 Task: Search one way flight ticket for 4 adults, 2 children, 2 infants in seat and 1 infant on lap in economy from Lewiston: Lewiston-nez Perce County Airport to Raleigh: Raleigh-durham International Airport on 8-5-2023. Choice of flights is Frontier. Price is upto 65000. Outbound departure time preference is 17:15.
Action: Mouse moved to (294, 262)
Screenshot: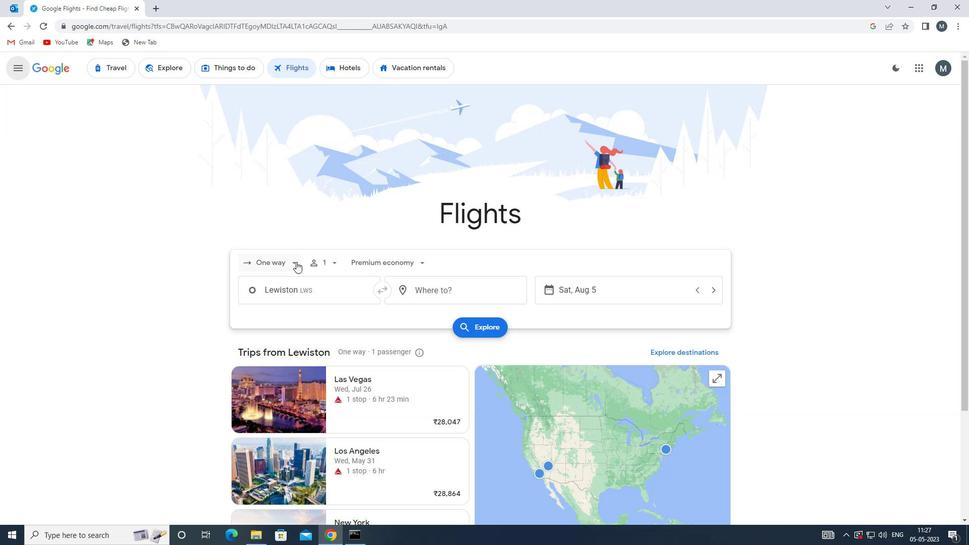 
Action: Mouse pressed left at (294, 262)
Screenshot: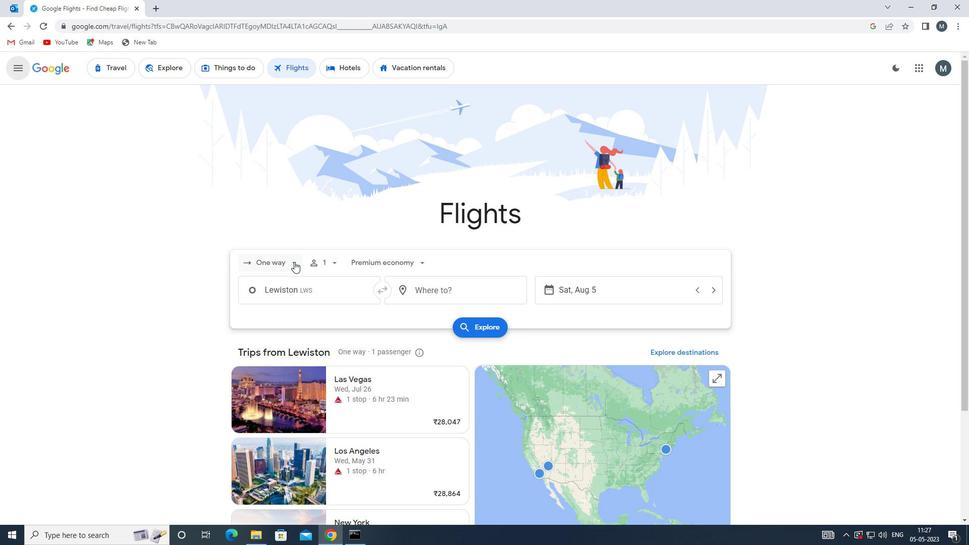 
Action: Mouse moved to (297, 306)
Screenshot: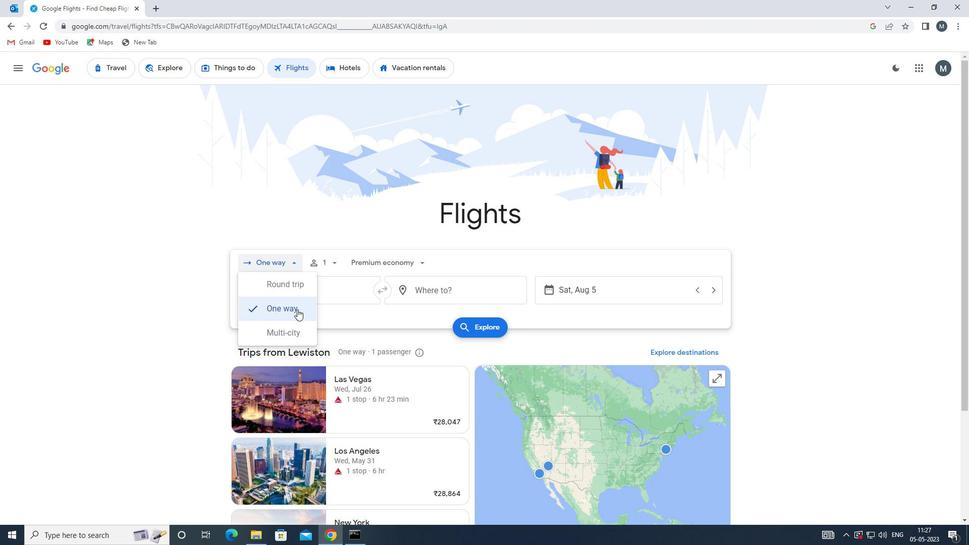 
Action: Mouse pressed left at (297, 306)
Screenshot: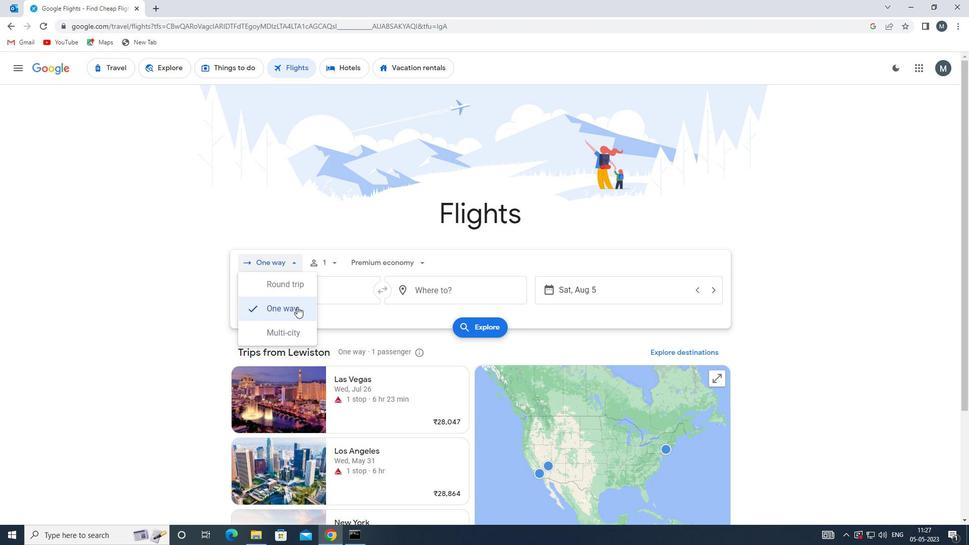 
Action: Mouse moved to (335, 265)
Screenshot: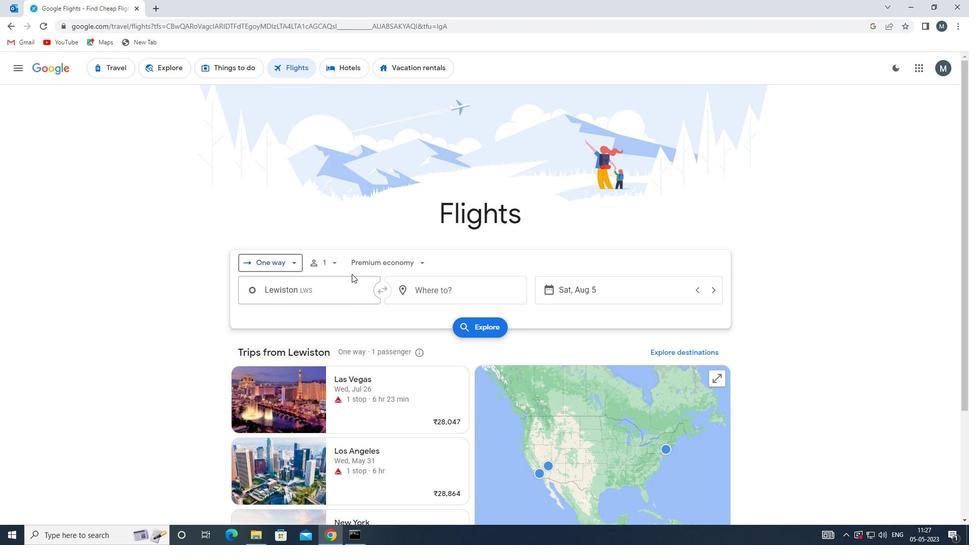 
Action: Mouse pressed left at (335, 265)
Screenshot: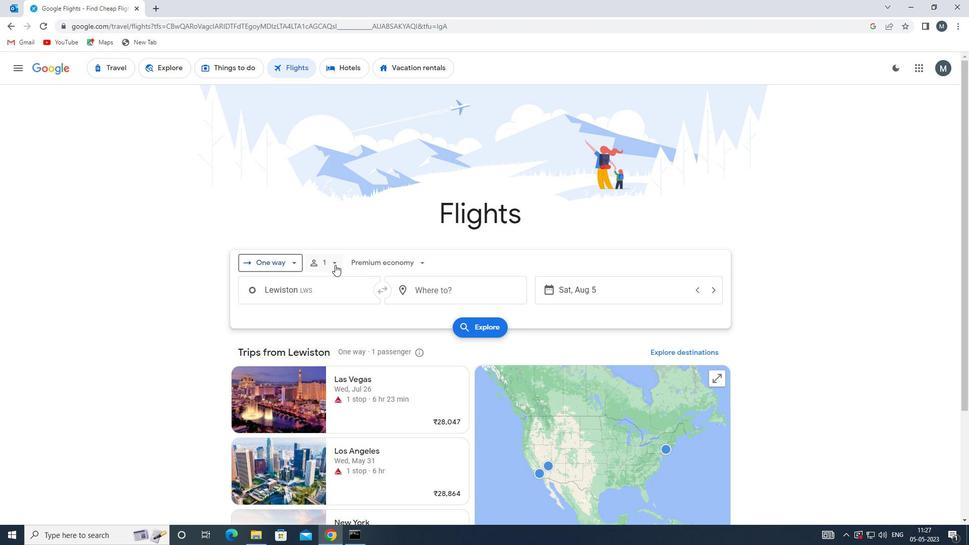 
Action: Mouse moved to (408, 284)
Screenshot: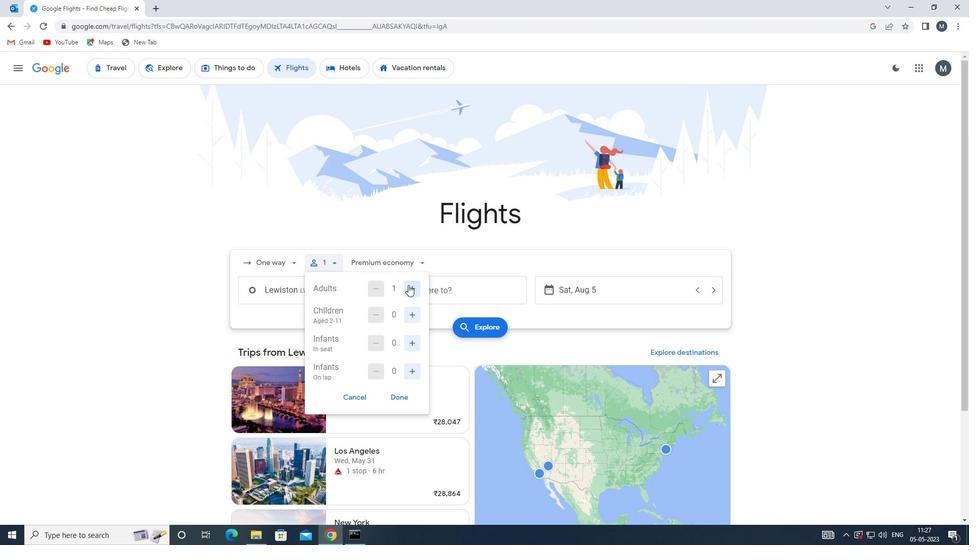 
Action: Mouse pressed left at (408, 284)
Screenshot: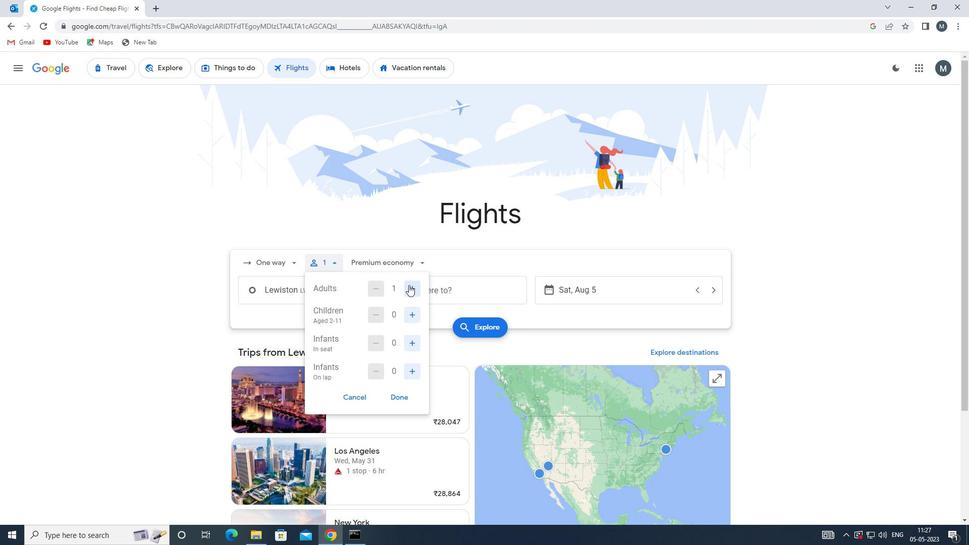 
Action: Mouse moved to (409, 284)
Screenshot: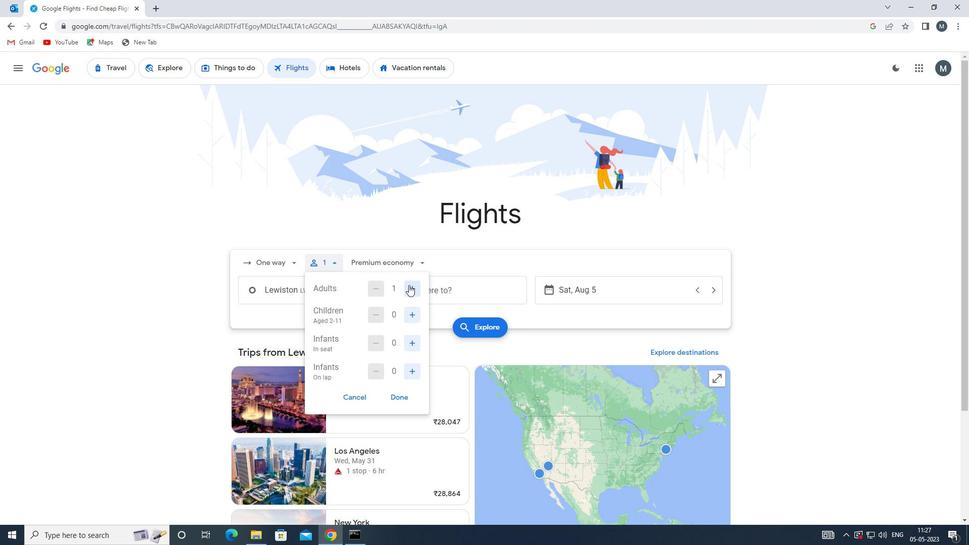 
Action: Mouse pressed left at (409, 284)
Screenshot: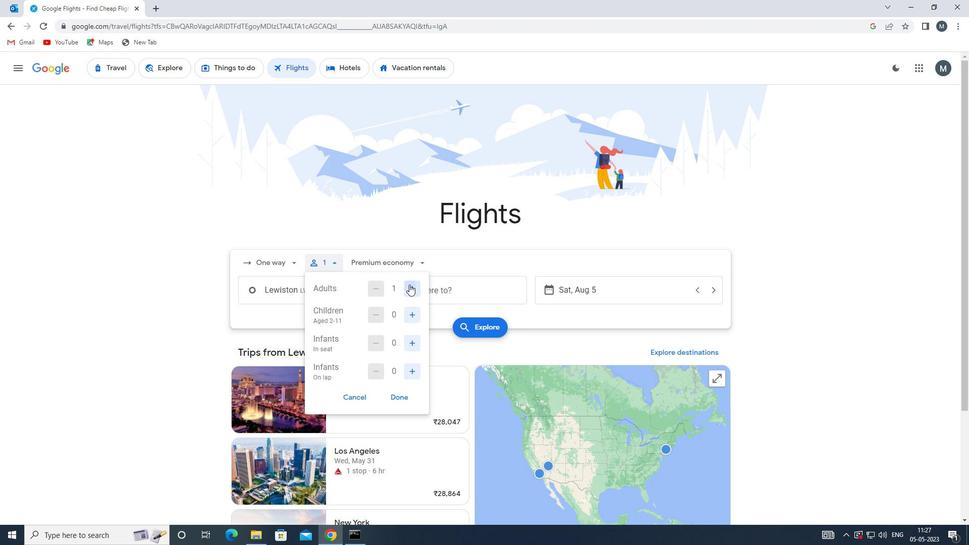 
Action: Mouse pressed left at (409, 284)
Screenshot: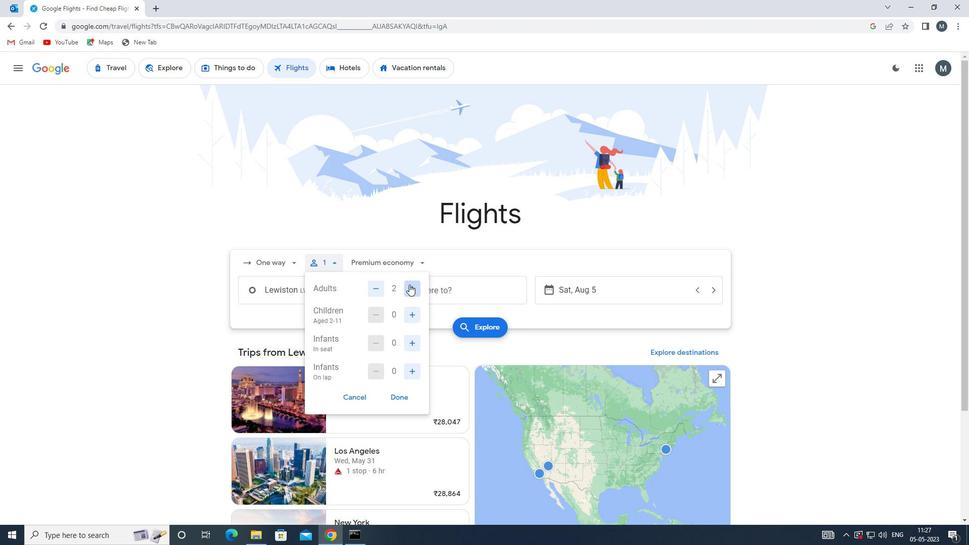 
Action: Mouse moved to (412, 319)
Screenshot: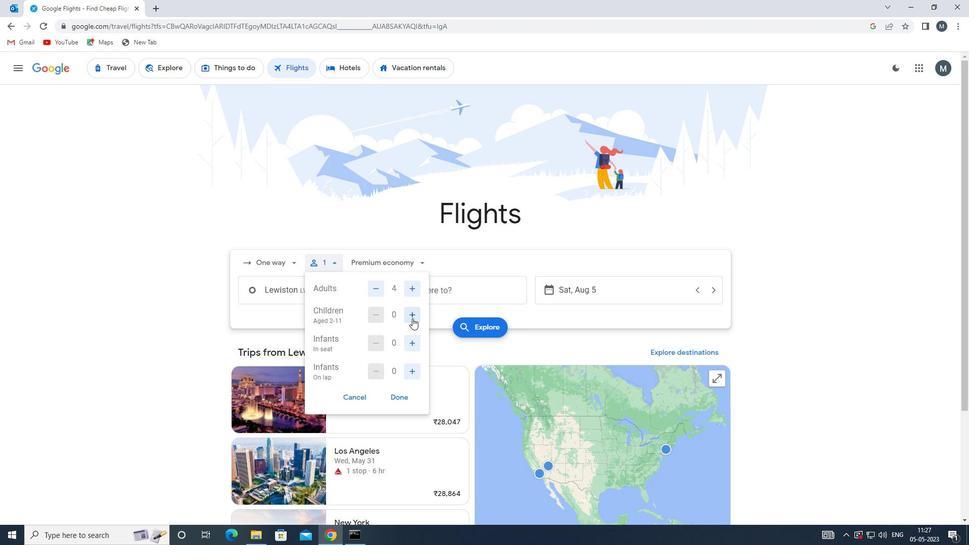 
Action: Mouse pressed left at (412, 319)
Screenshot: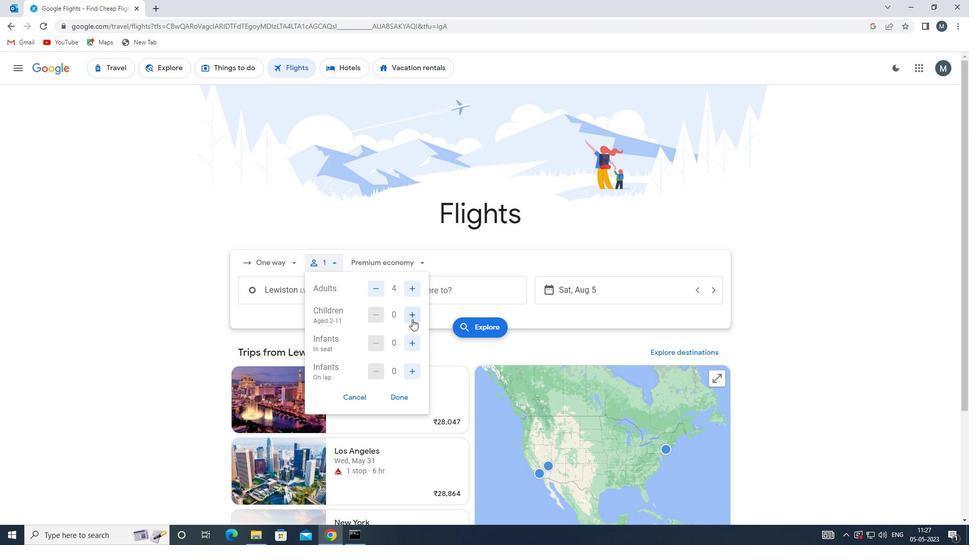 
Action: Mouse moved to (412, 319)
Screenshot: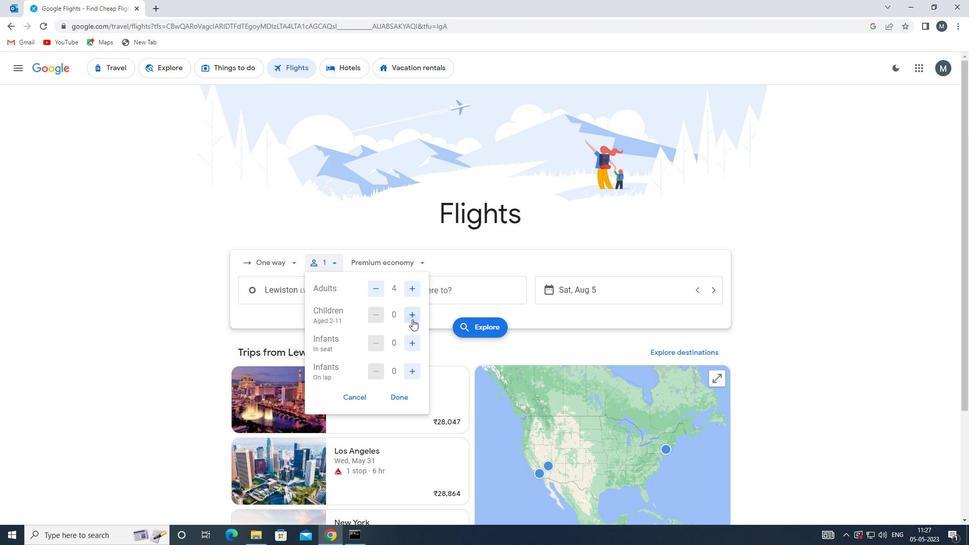 
Action: Mouse pressed left at (412, 319)
Screenshot: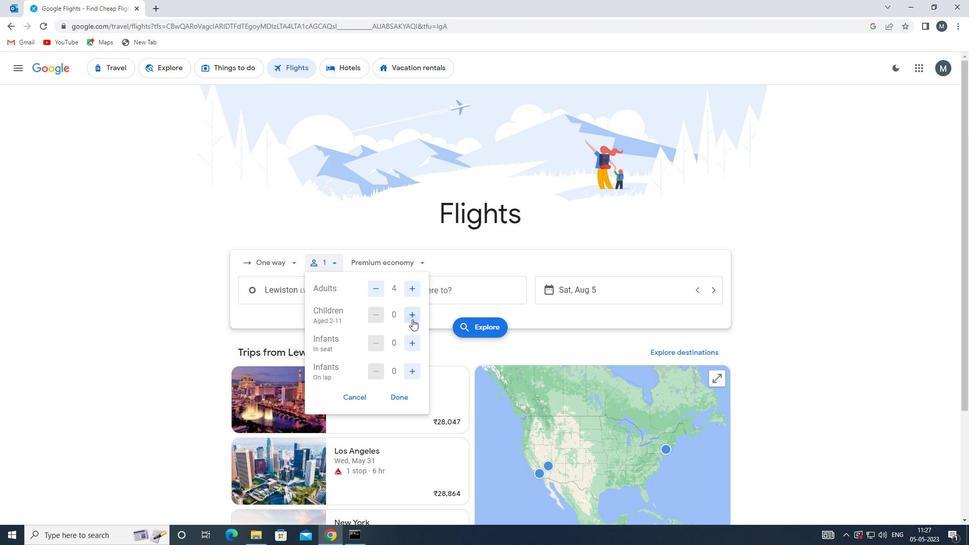 
Action: Mouse moved to (411, 316)
Screenshot: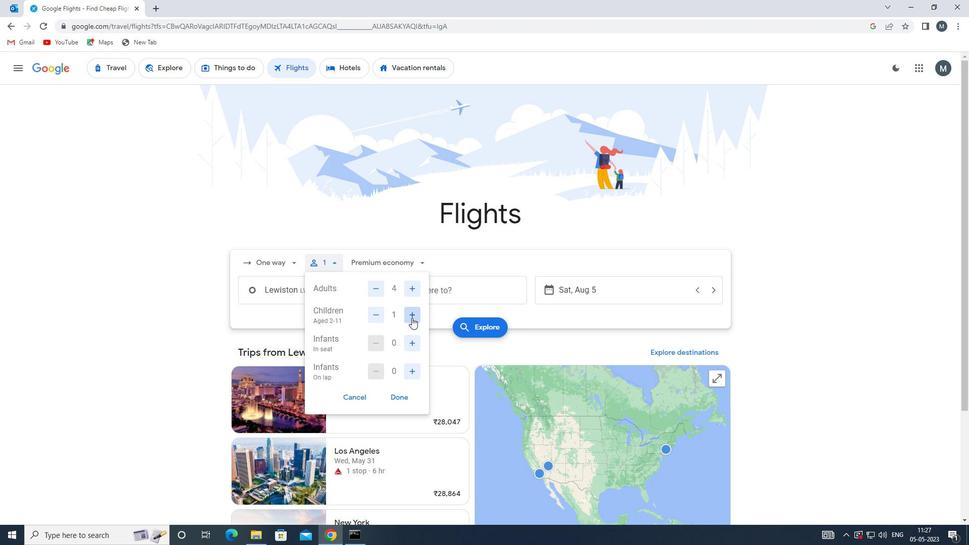
Action: Mouse pressed left at (411, 316)
Screenshot: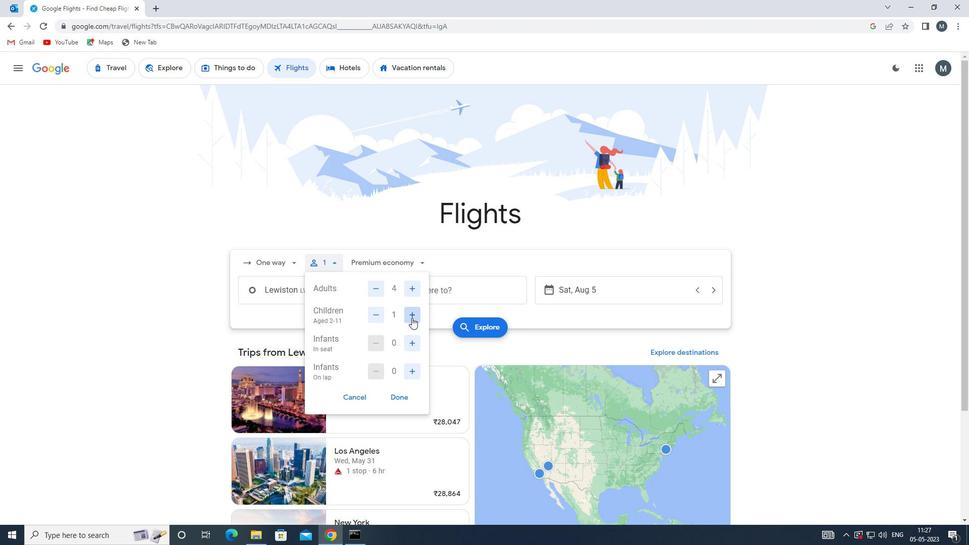 
Action: Mouse moved to (381, 315)
Screenshot: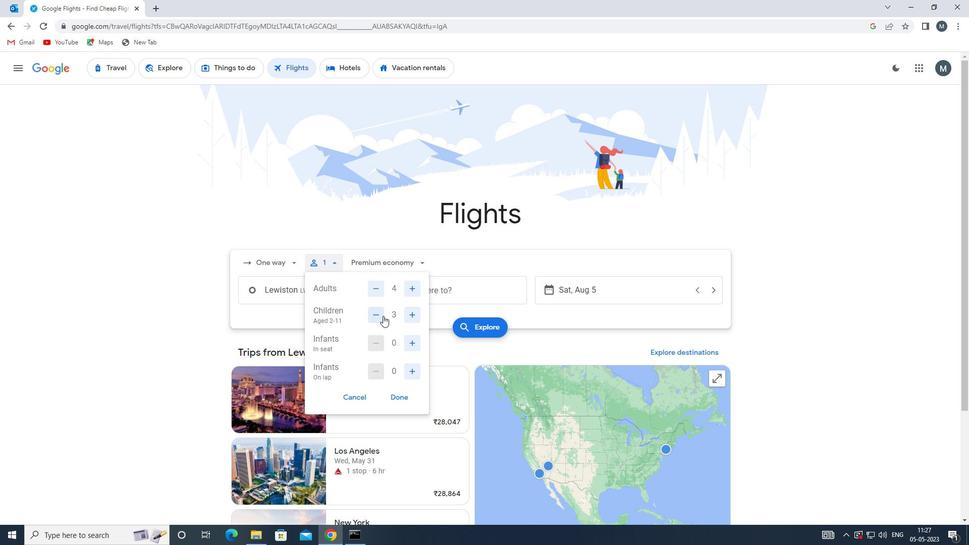 
Action: Mouse pressed left at (381, 315)
Screenshot: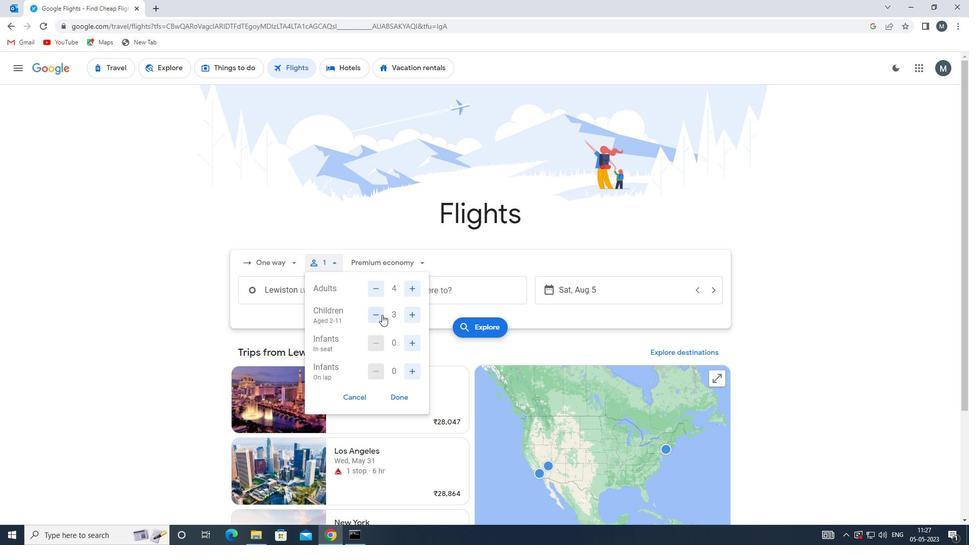 
Action: Mouse moved to (415, 343)
Screenshot: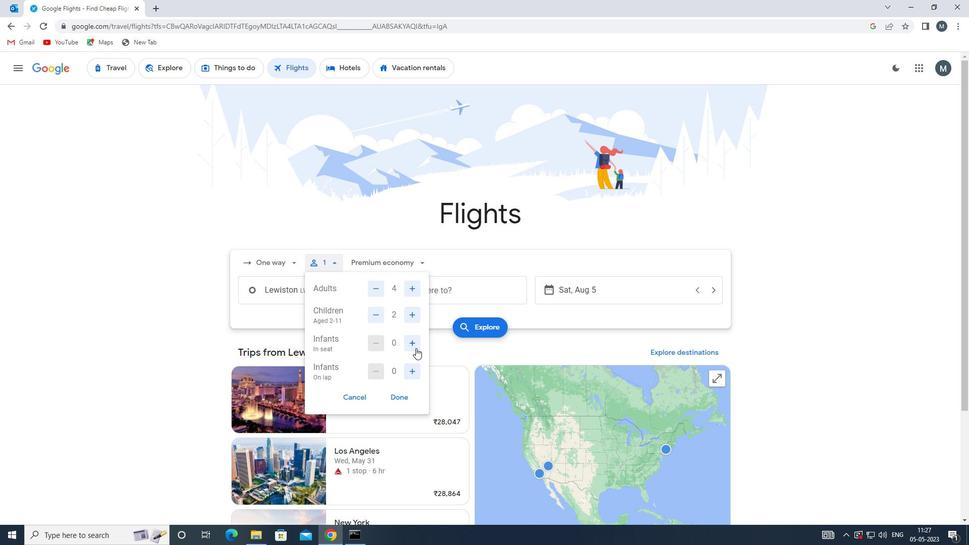 
Action: Mouse pressed left at (415, 343)
Screenshot: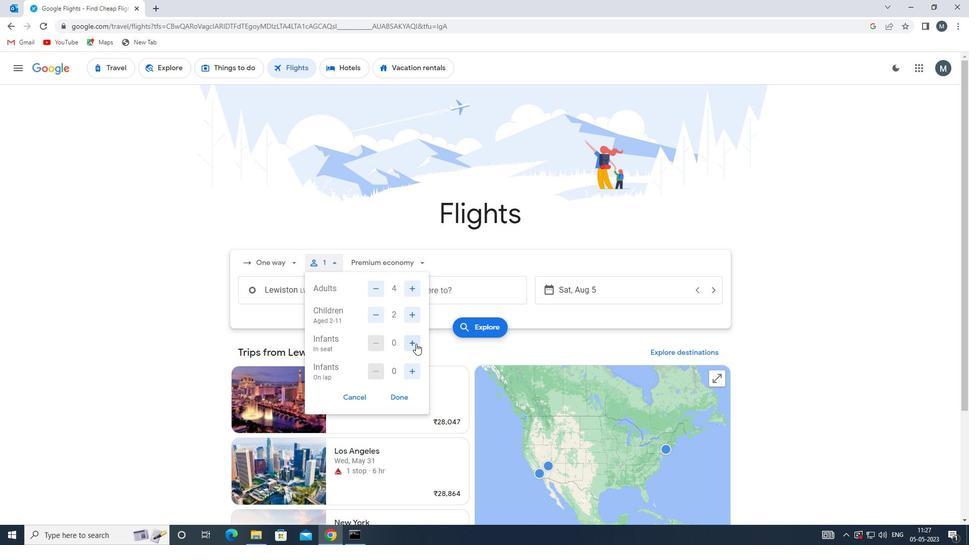 
Action: Mouse pressed left at (415, 343)
Screenshot: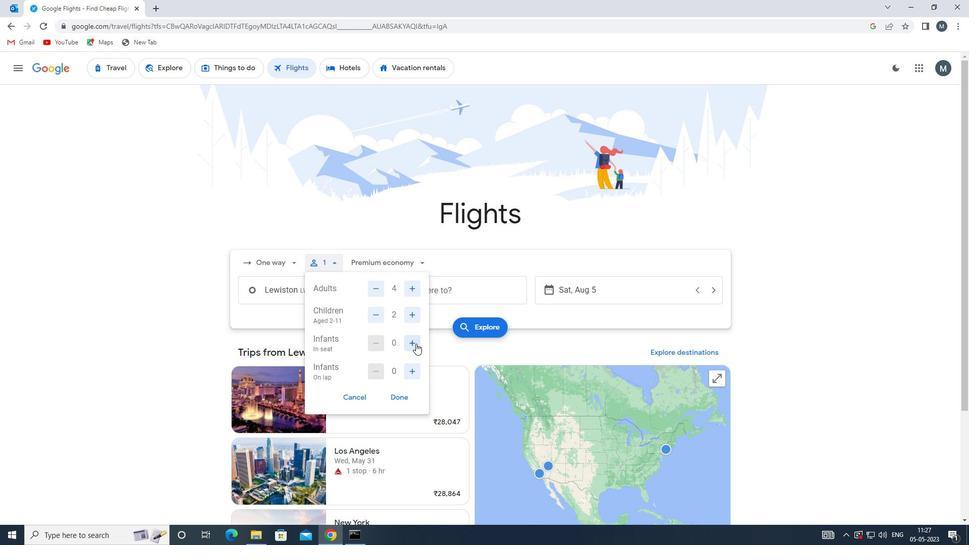 
Action: Mouse moved to (413, 370)
Screenshot: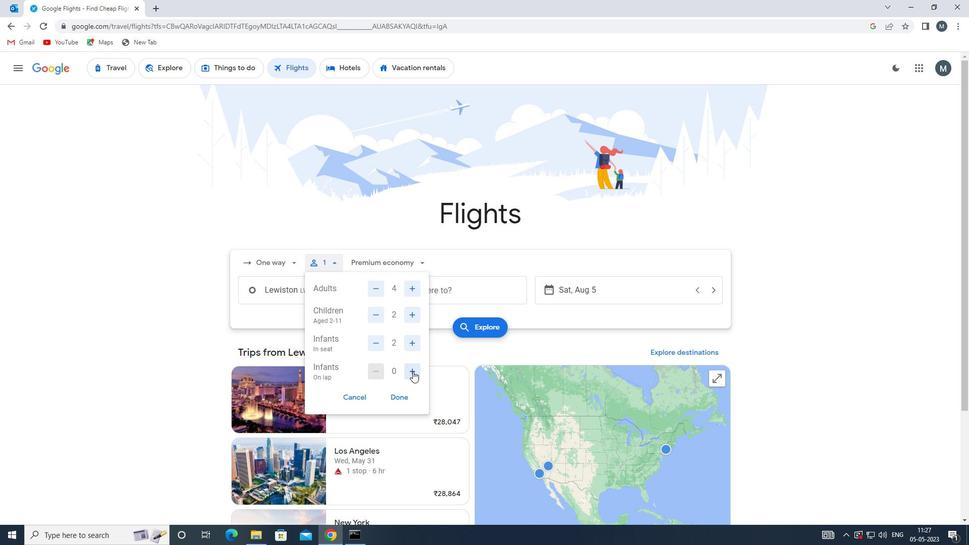 
Action: Mouse pressed left at (413, 370)
Screenshot: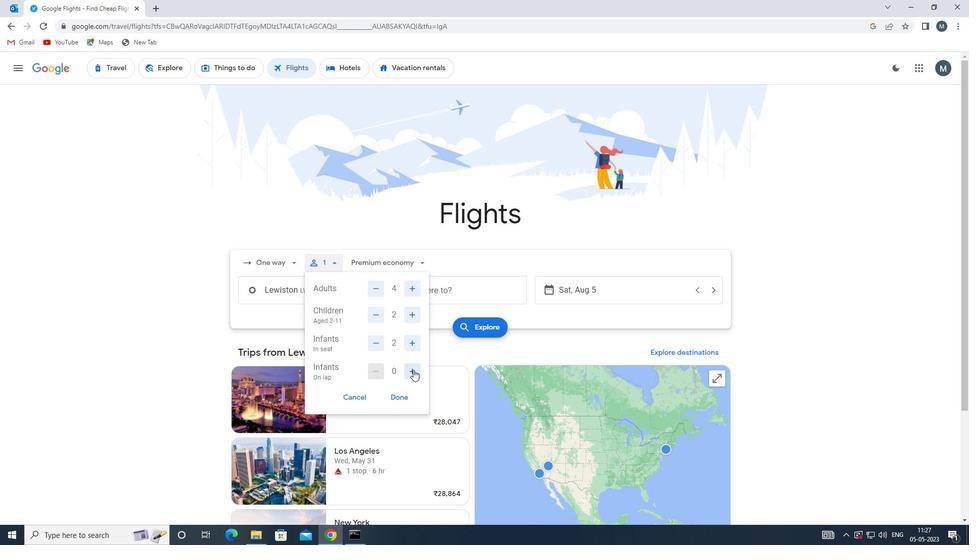 
Action: Mouse moved to (402, 400)
Screenshot: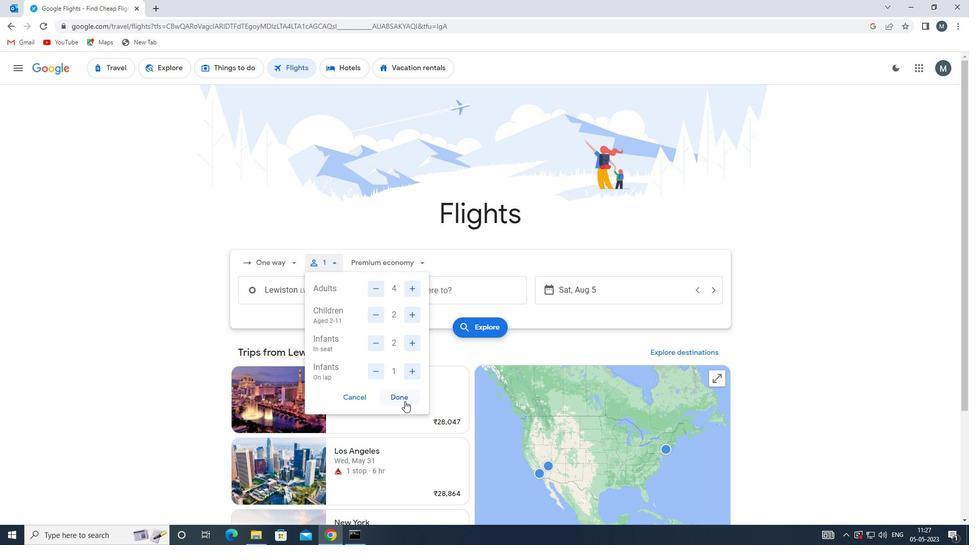 
Action: Mouse pressed left at (402, 400)
Screenshot: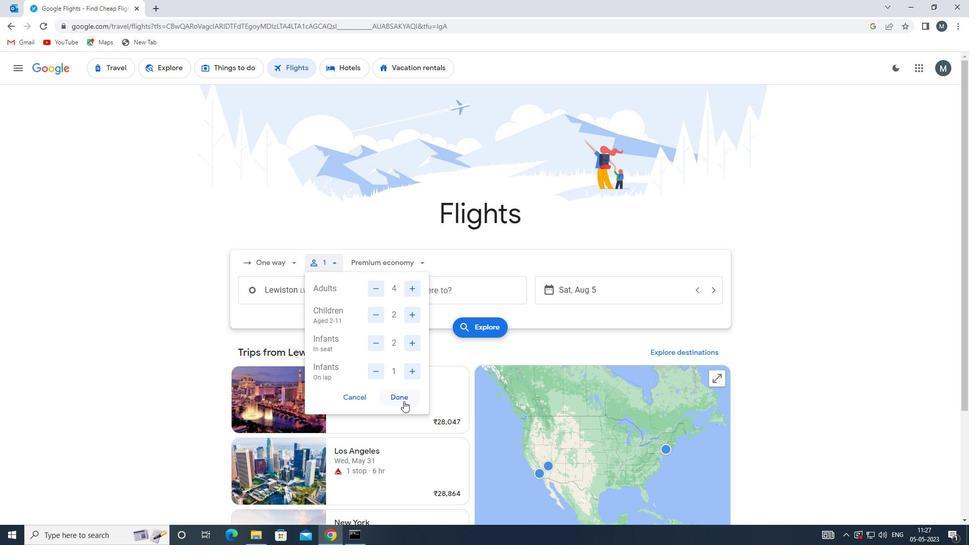
Action: Mouse moved to (392, 264)
Screenshot: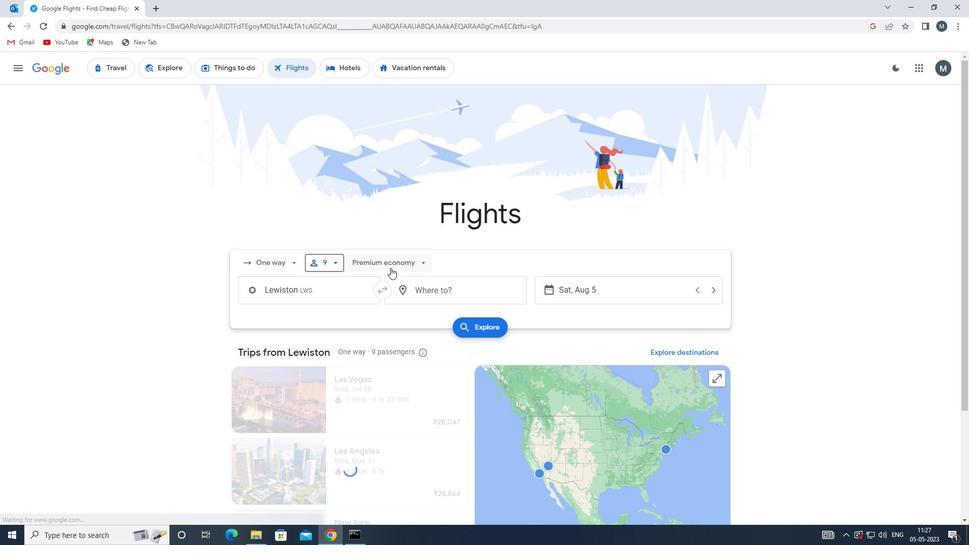 
Action: Mouse pressed left at (392, 264)
Screenshot: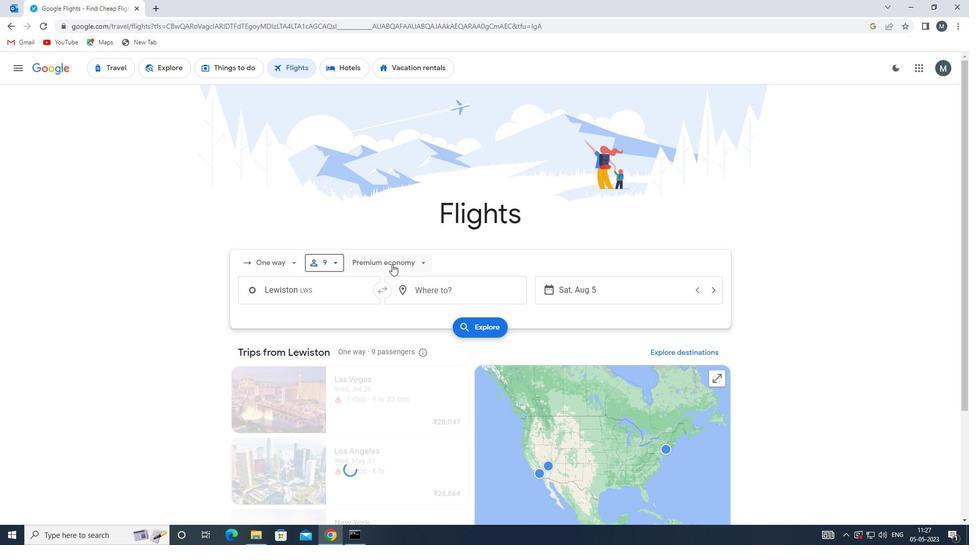 
Action: Mouse moved to (399, 279)
Screenshot: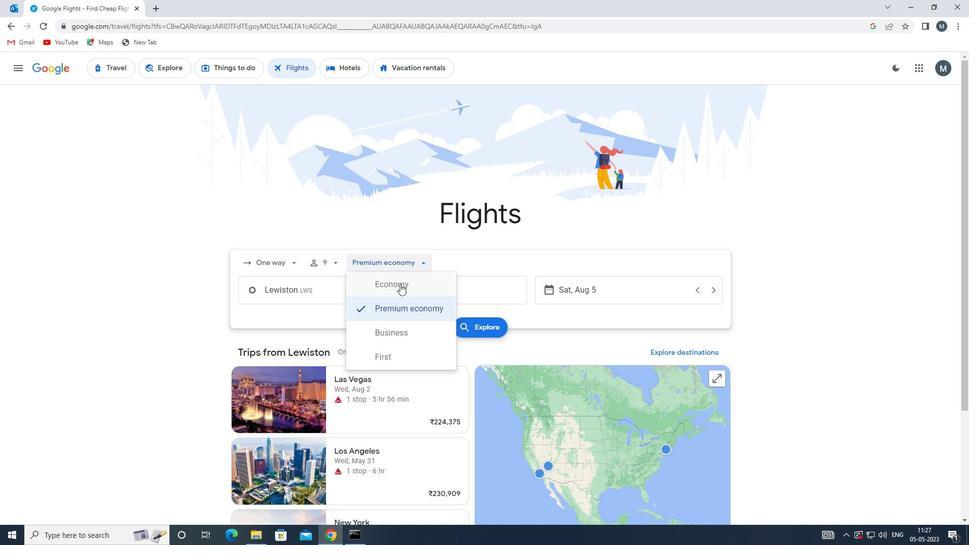 
Action: Mouse pressed left at (399, 279)
Screenshot: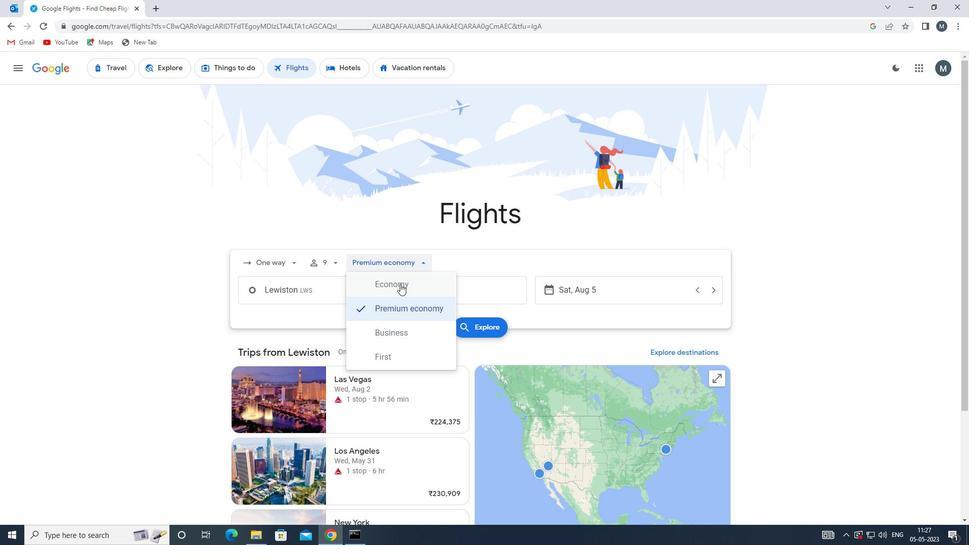 
Action: Mouse moved to (315, 295)
Screenshot: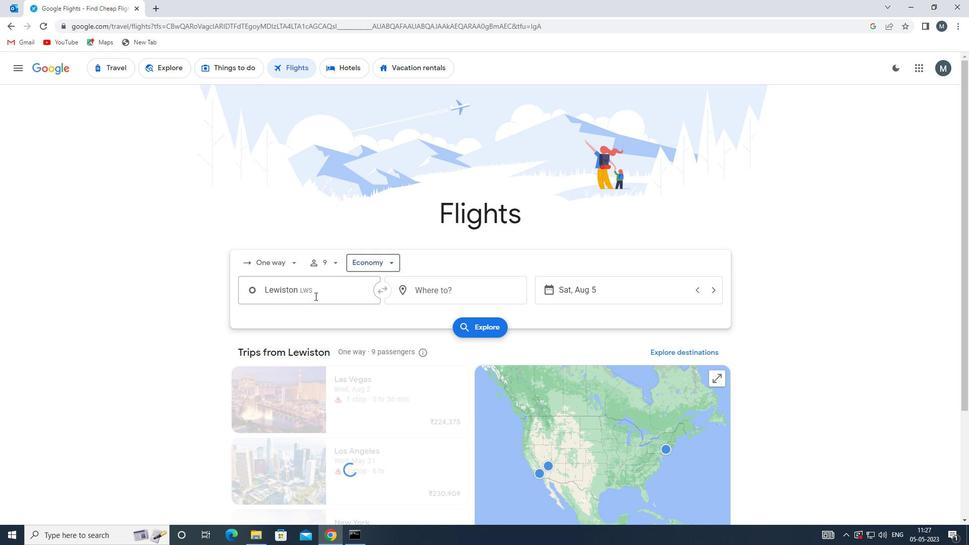 
Action: Mouse pressed left at (315, 295)
Screenshot: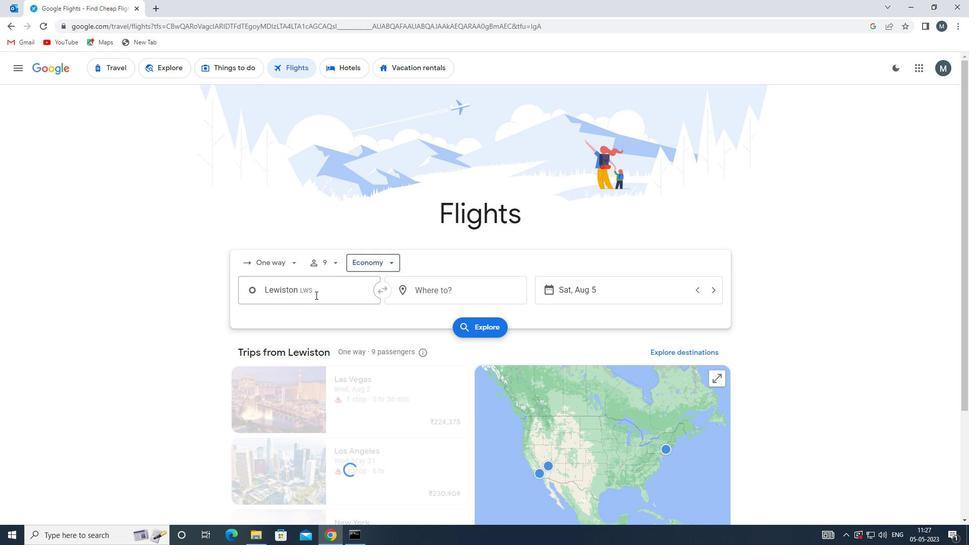 
Action: Mouse moved to (338, 323)
Screenshot: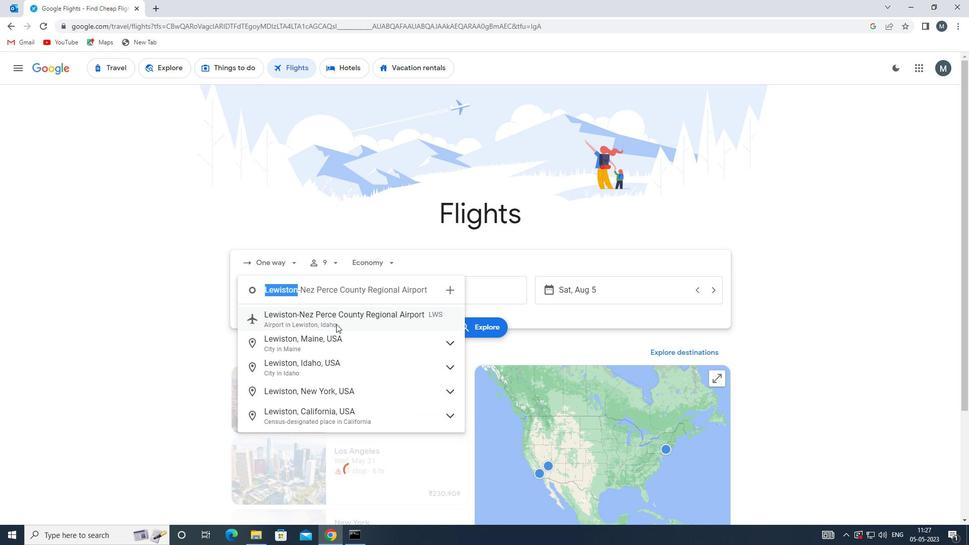 
Action: Mouse pressed left at (338, 323)
Screenshot: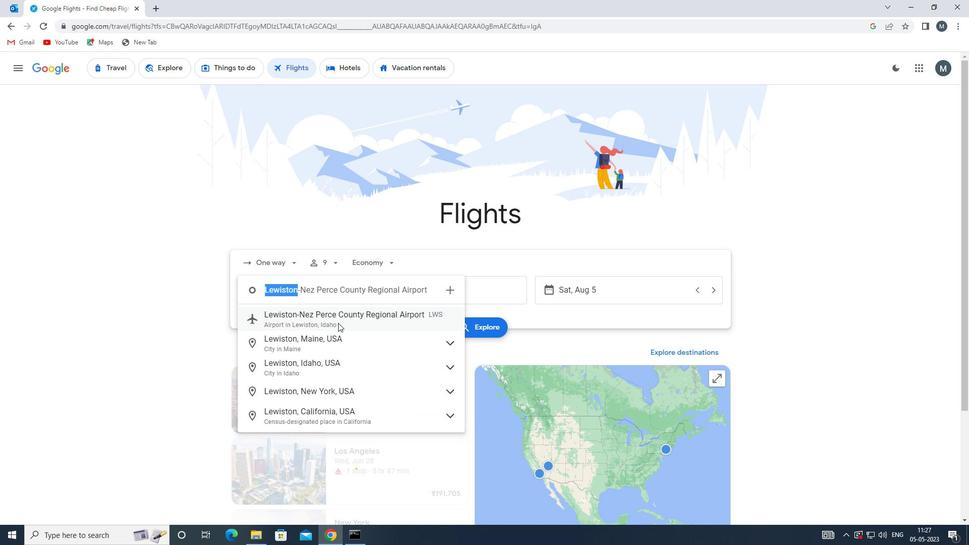 
Action: Mouse moved to (446, 290)
Screenshot: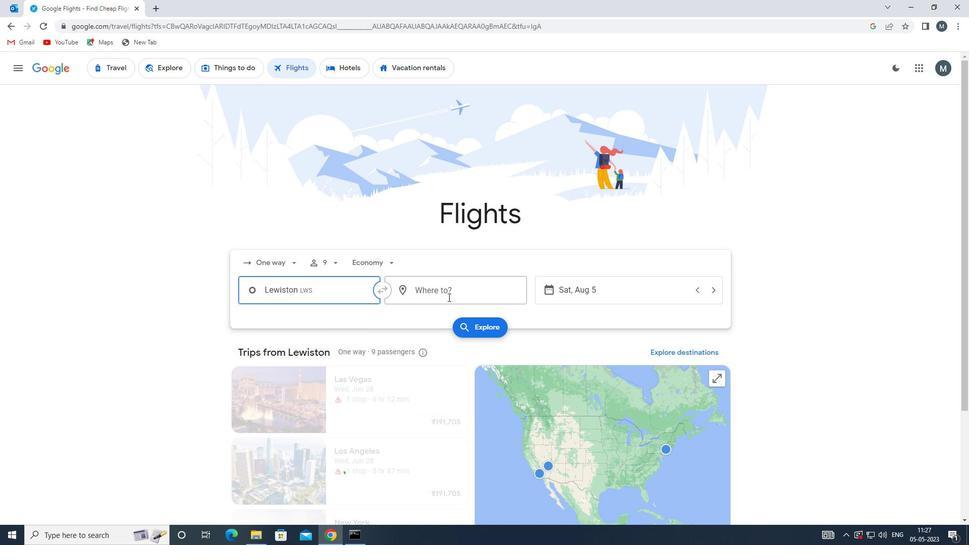 
Action: Mouse pressed left at (446, 290)
Screenshot: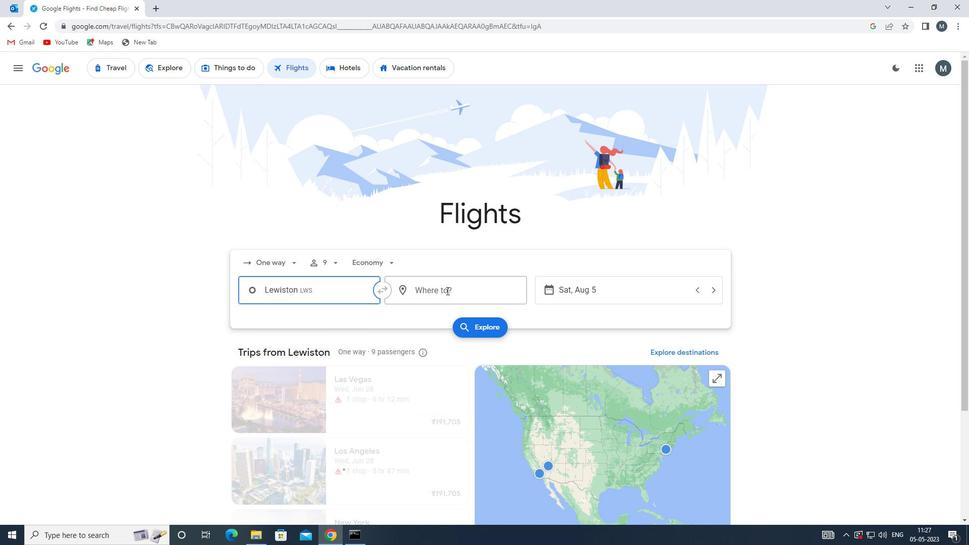 
Action: Mouse moved to (441, 291)
Screenshot: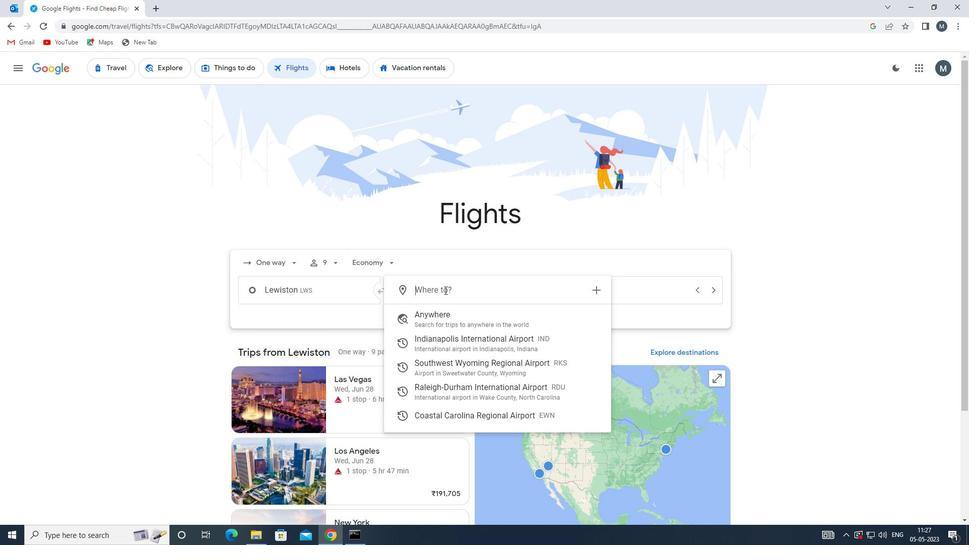 
Action: Key pressed rdu
Screenshot: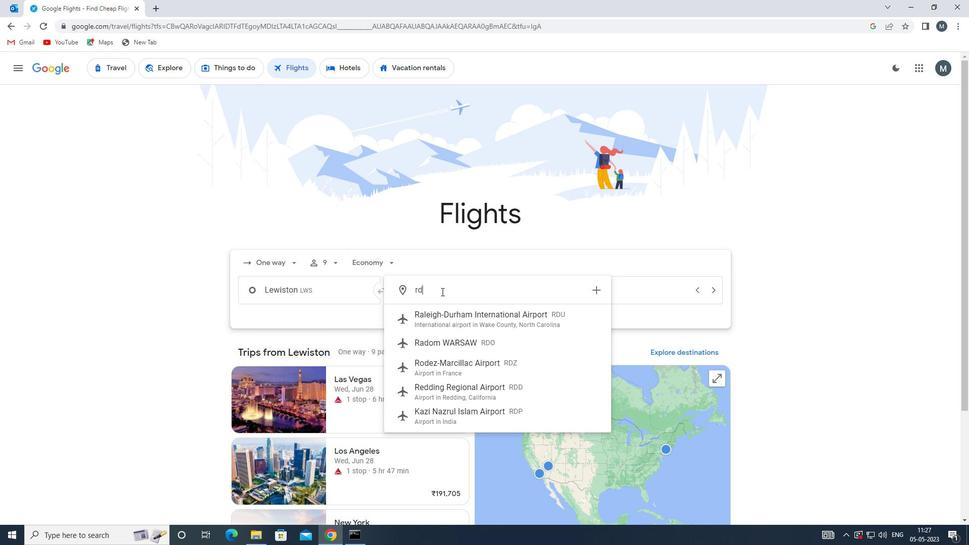 
Action: Mouse moved to (448, 324)
Screenshot: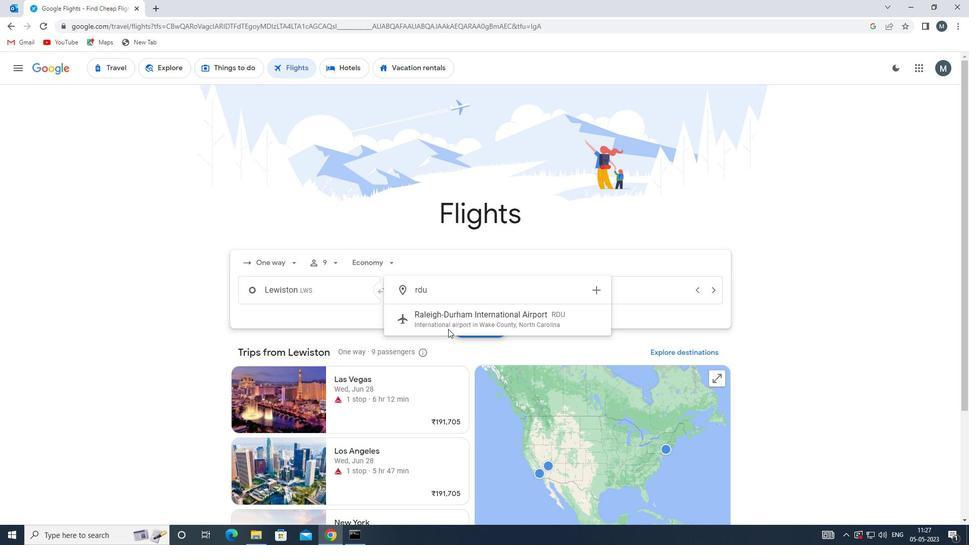 
Action: Mouse pressed left at (448, 324)
Screenshot: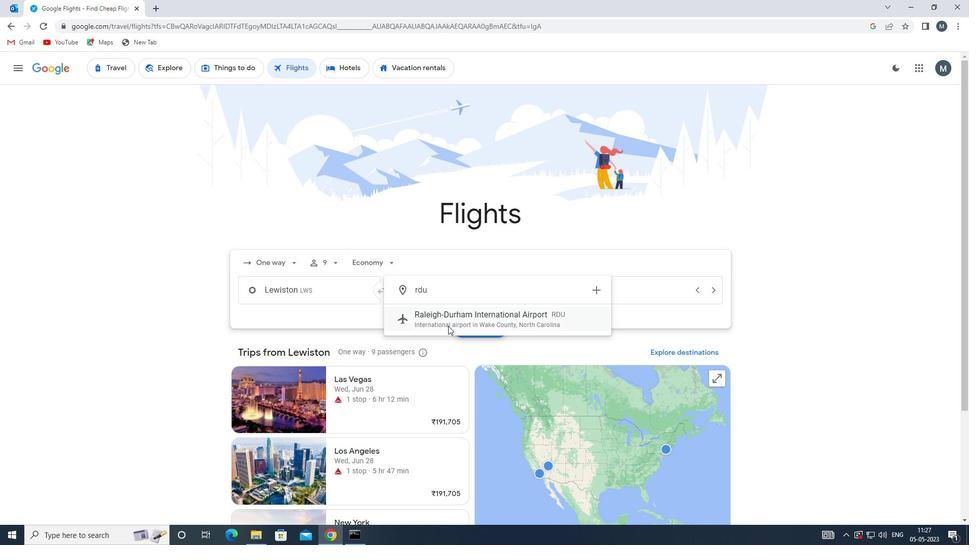 
Action: Mouse moved to (589, 294)
Screenshot: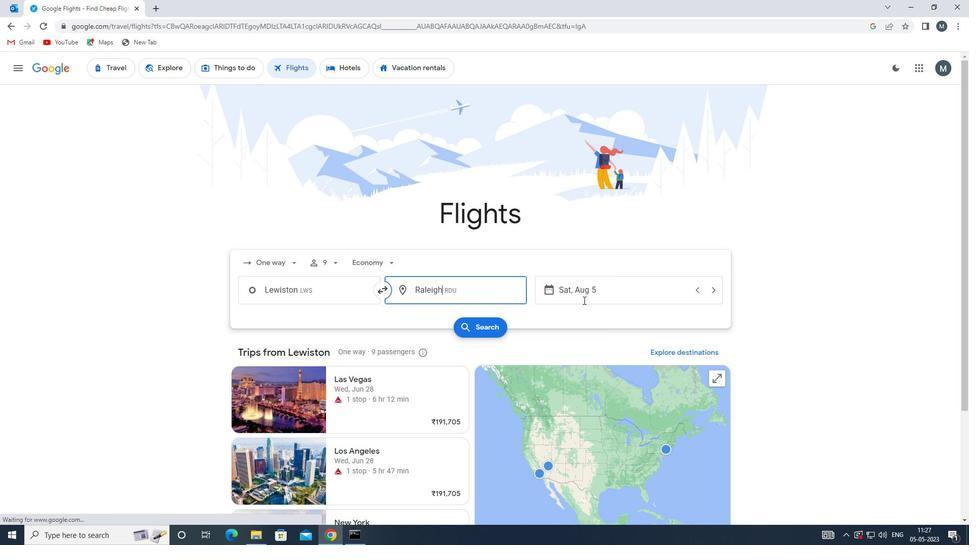 
Action: Mouse pressed left at (589, 294)
Screenshot: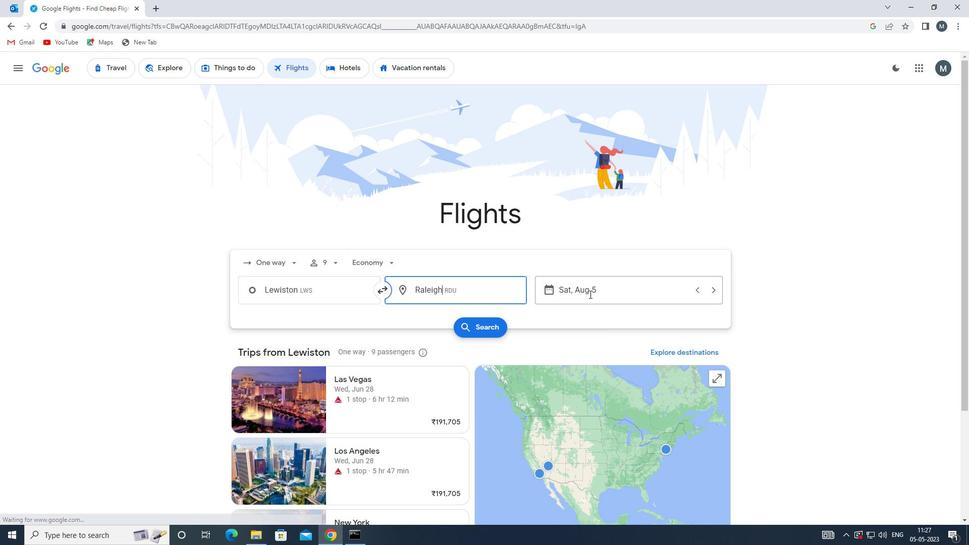 
Action: Mouse moved to (509, 343)
Screenshot: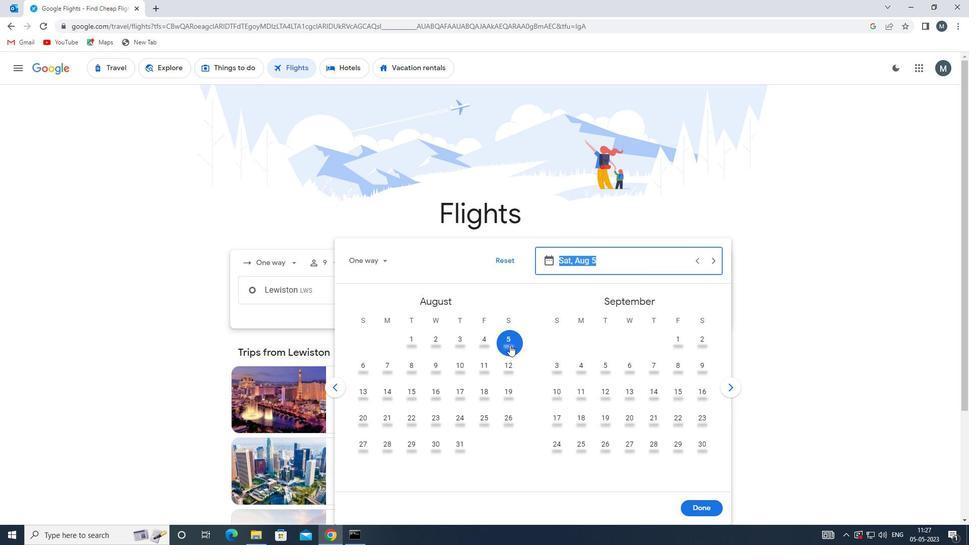 
Action: Mouse pressed left at (509, 343)
Screenshot: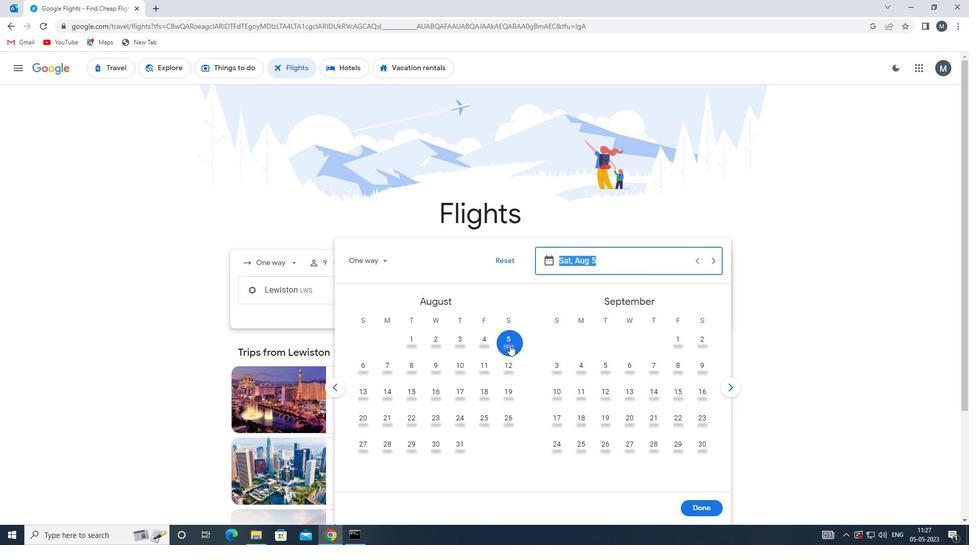 
Action: Mouse moved to (697, 504)
Screenshot: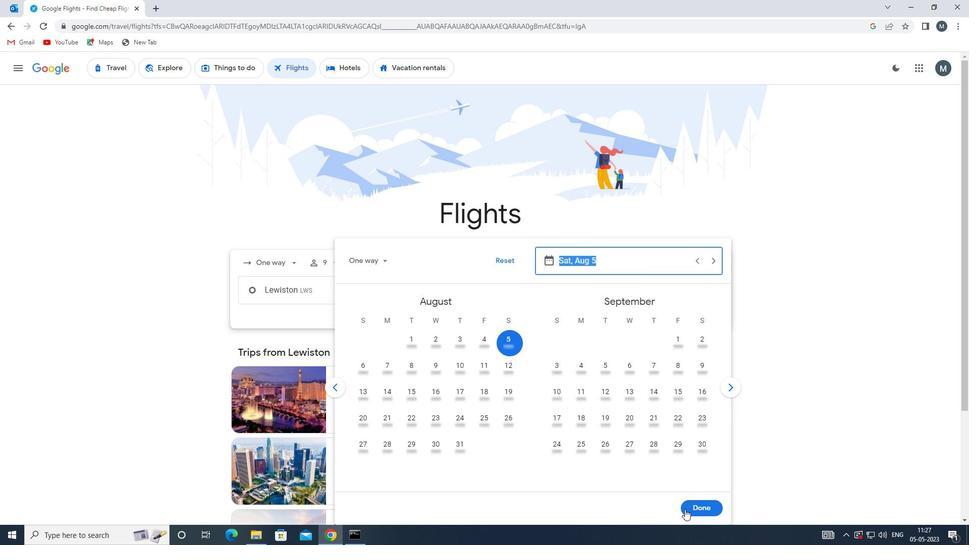
Action: Mouse pressed left at (697, 504)
Screenshot: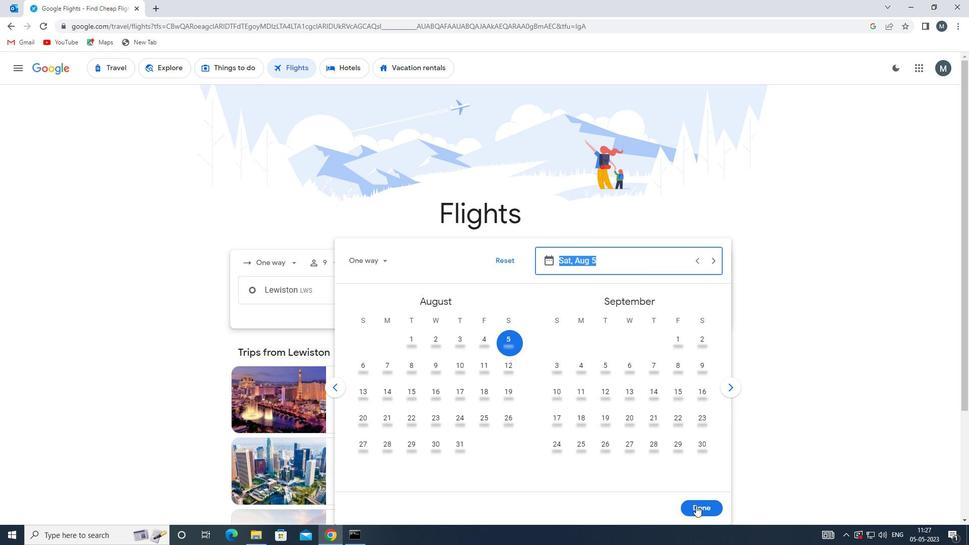 
Action: Mouse moved to (485, 328)
Screenshot: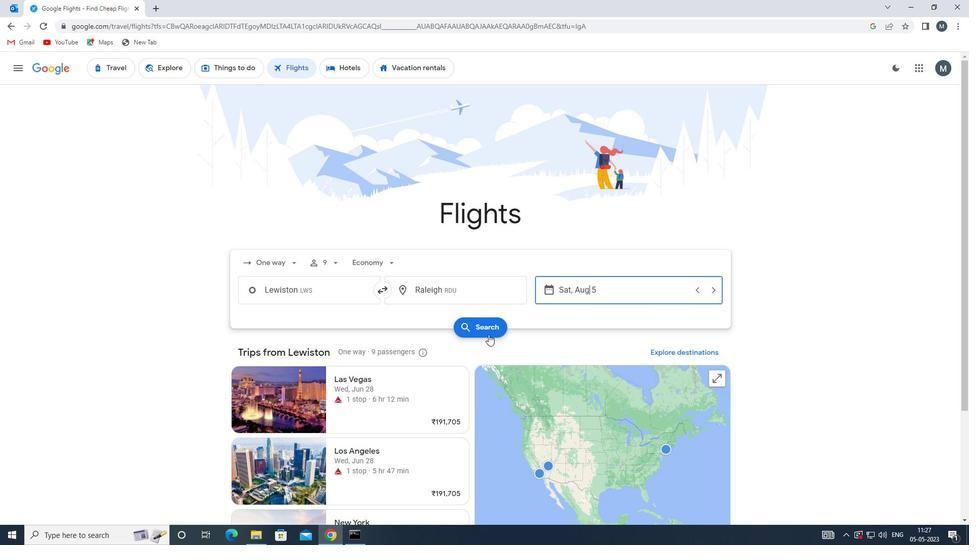 
Action: Mouse pressed left at (485, 328)
Screenshot: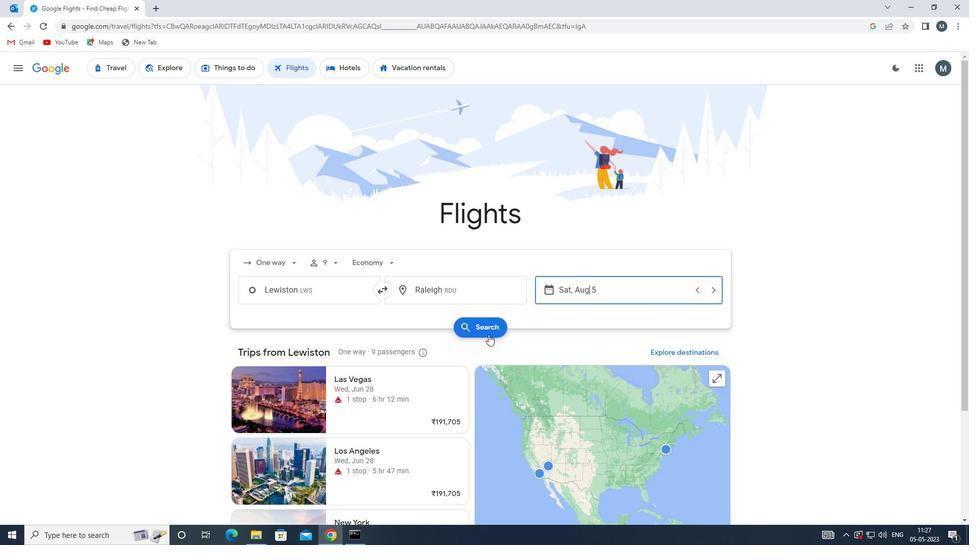 
Action: Mouse moved to (251, 166)
Screenshot: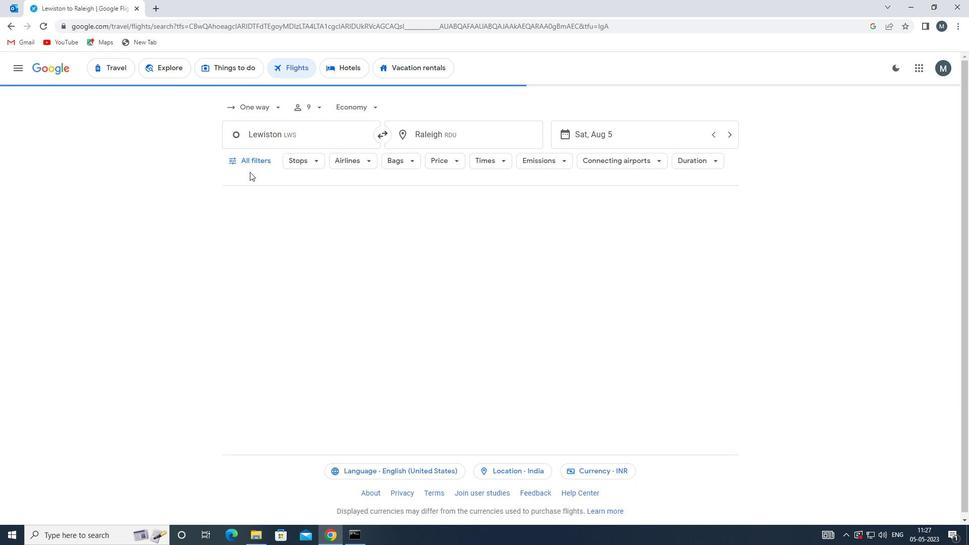 
Action: Mouse pressed left at (251, 166)
Screenshot: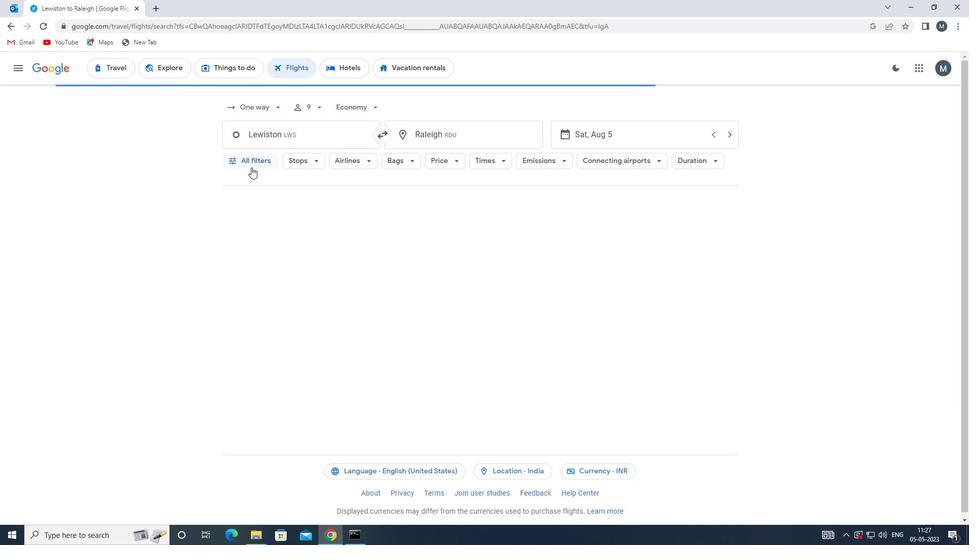 
Action: Mouse moved to (301, 305)
Screenshot: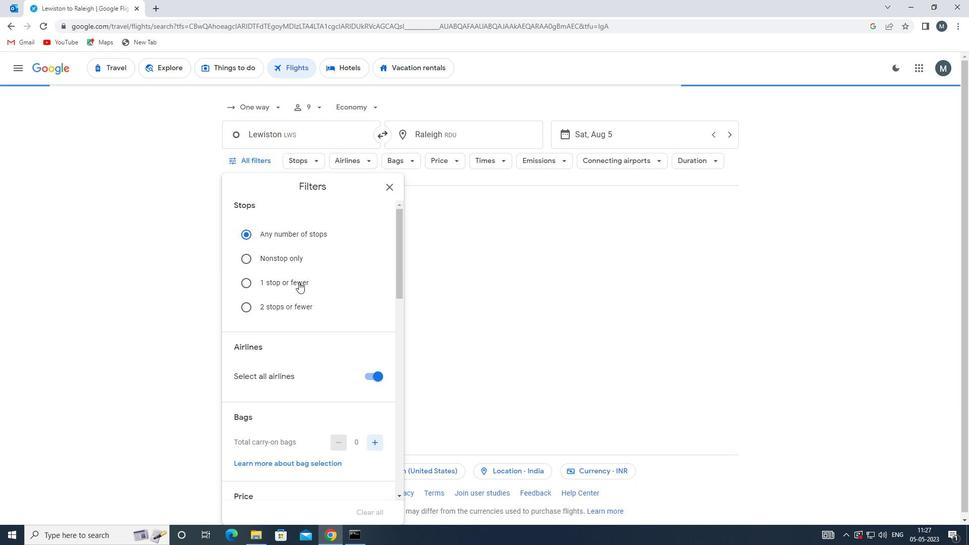 
Action: Mouse scrolled (301, 304) with delta (0, 0)
Screenshot: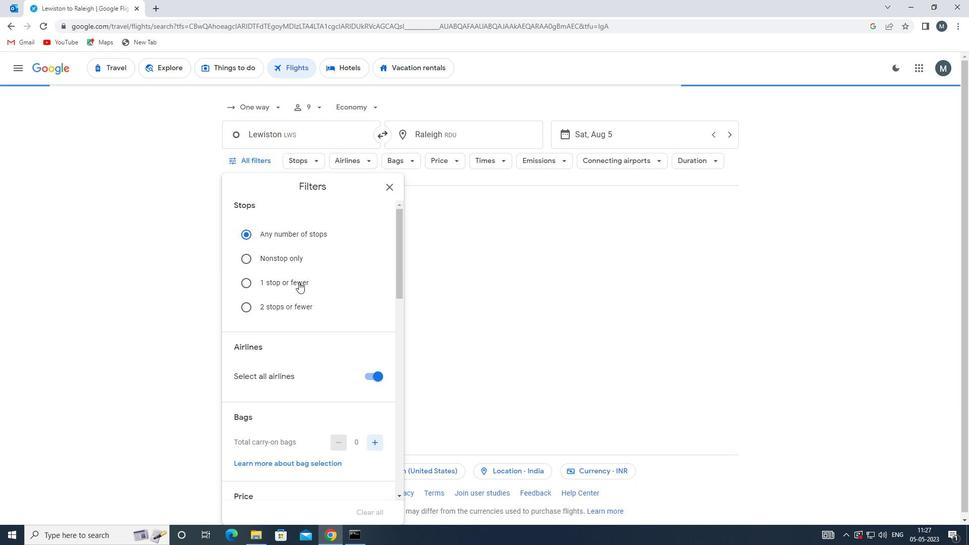 
Action: Mouse moved to (376, 319)
Screenshot: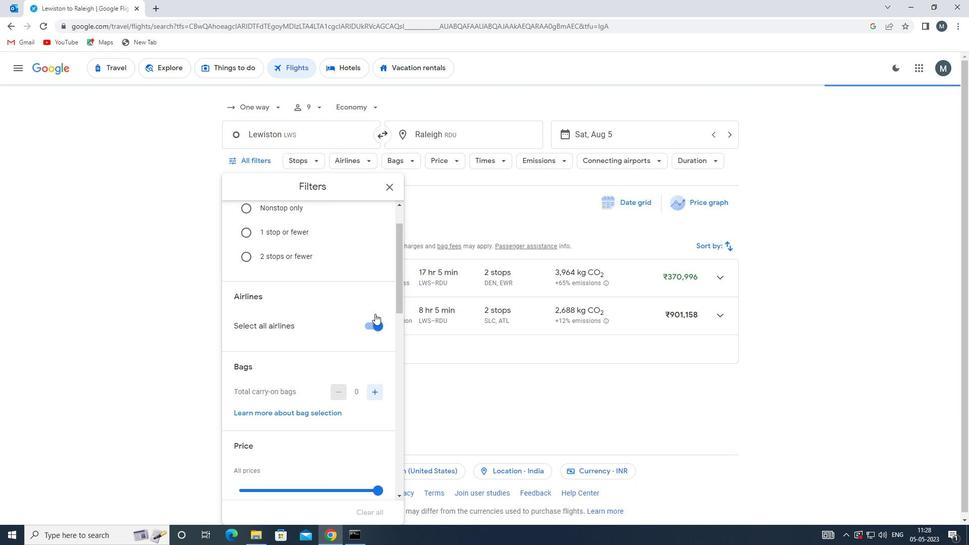
Action: Mouse pressed left at (376, 319)
Screenshot: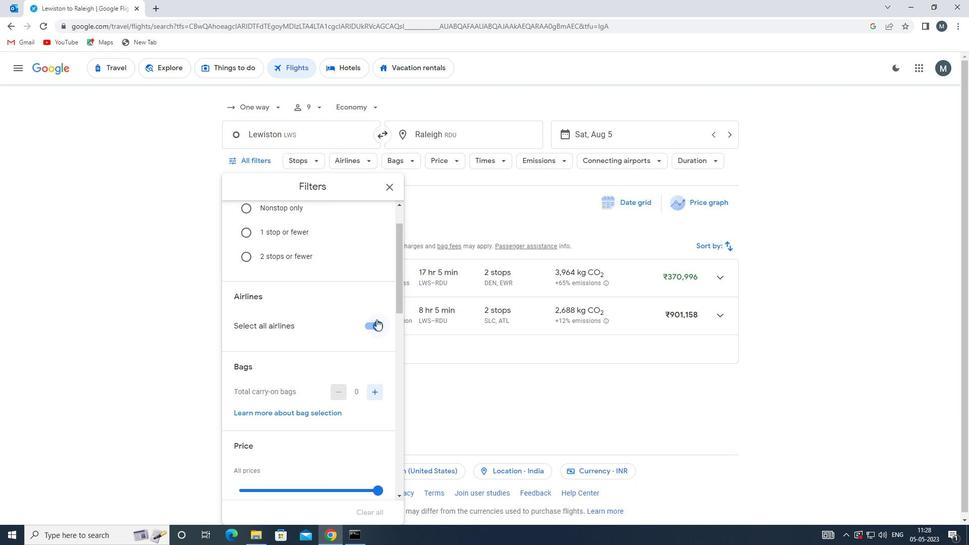 
Action: Mouse moved to (324, 324)
Screenshot: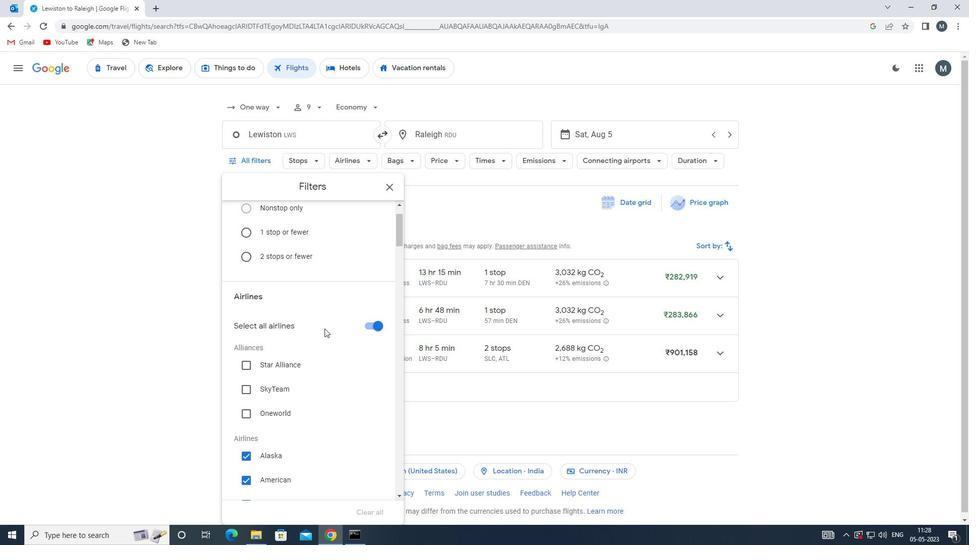 
Action: Mouse scrolled (324, 324) with delta (0, 0)
Screenshot: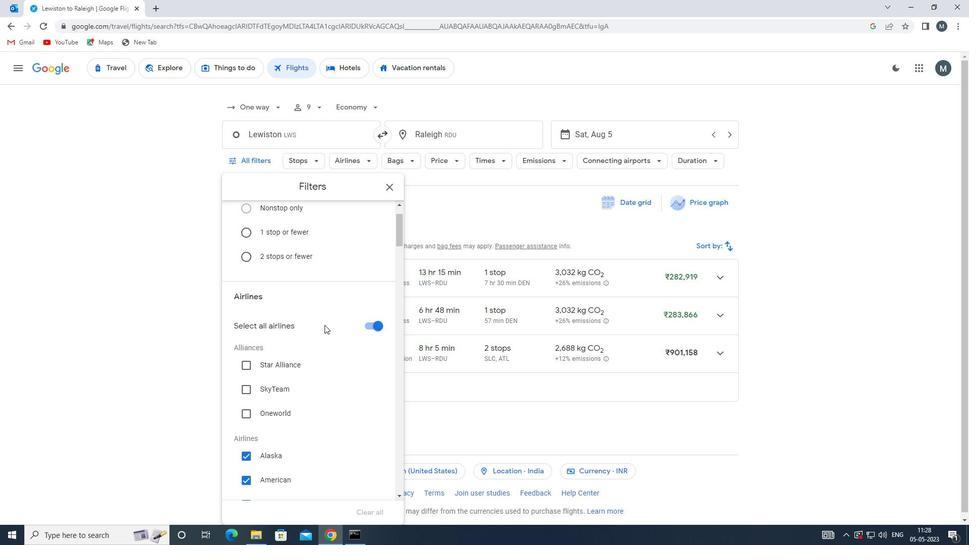 
Action: Mouse moved to (316, 329)
Screenshot: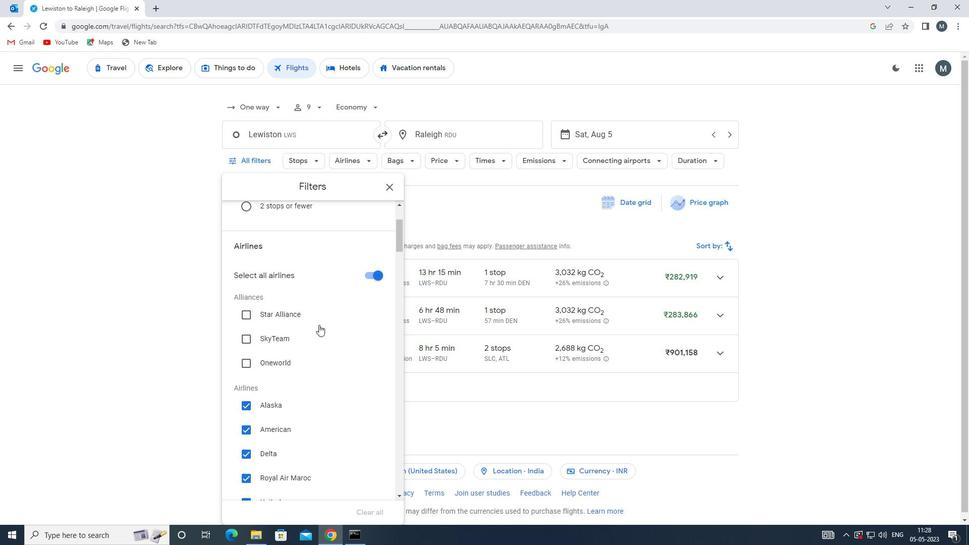 
Action: Mouse scrolled (316, 328) with delta (0, 0)
Screenshot: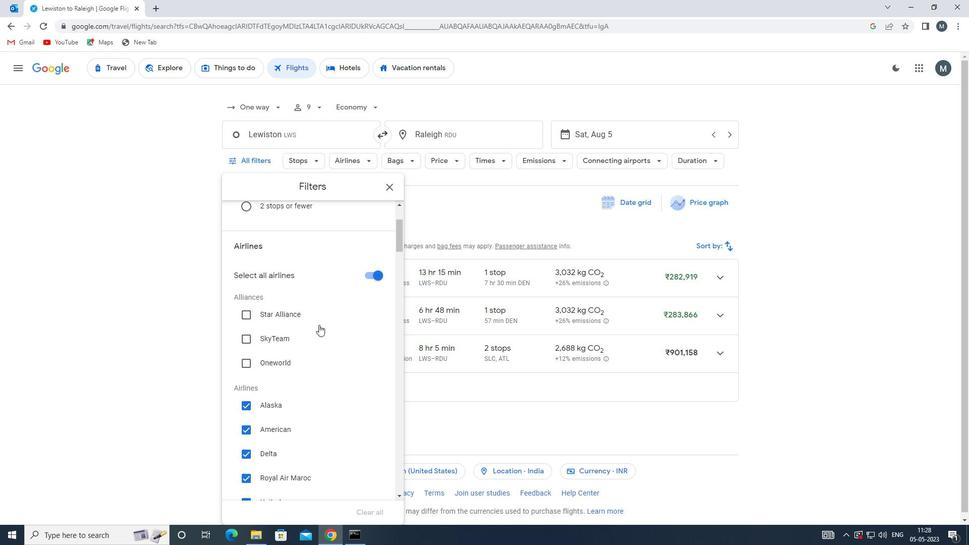 
Action: Mouse moved to (363, 223)
Screenshot: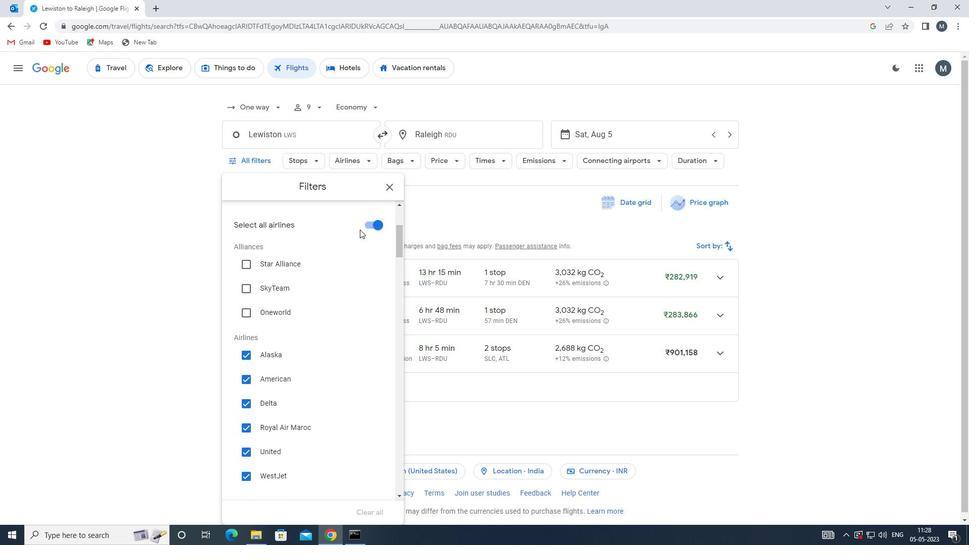 
Action: Mouse pressed left at (363, 223)
Screenshot: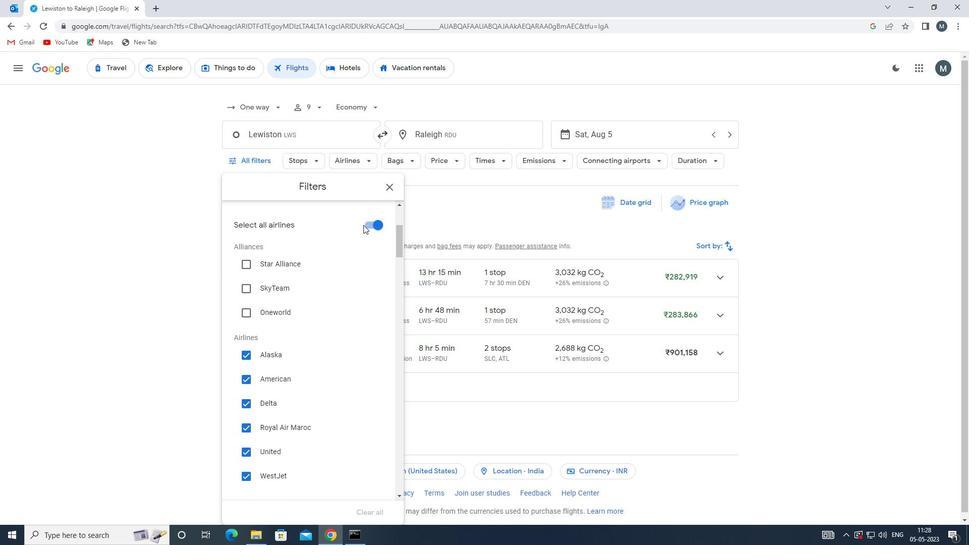 
Action: Mouse moved to (377, 221)
Screenshot: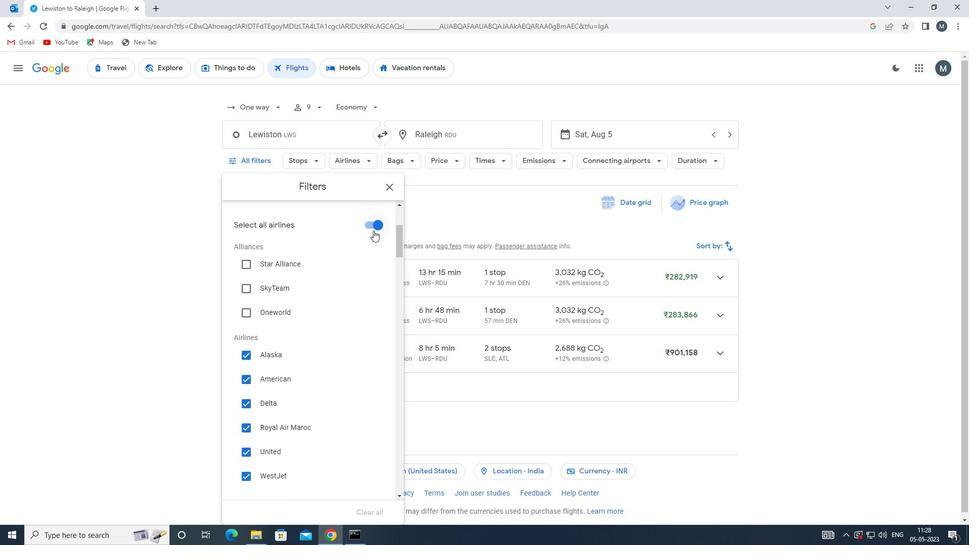 
Action: Mouse pressed left at (377, 221)
Screenshot: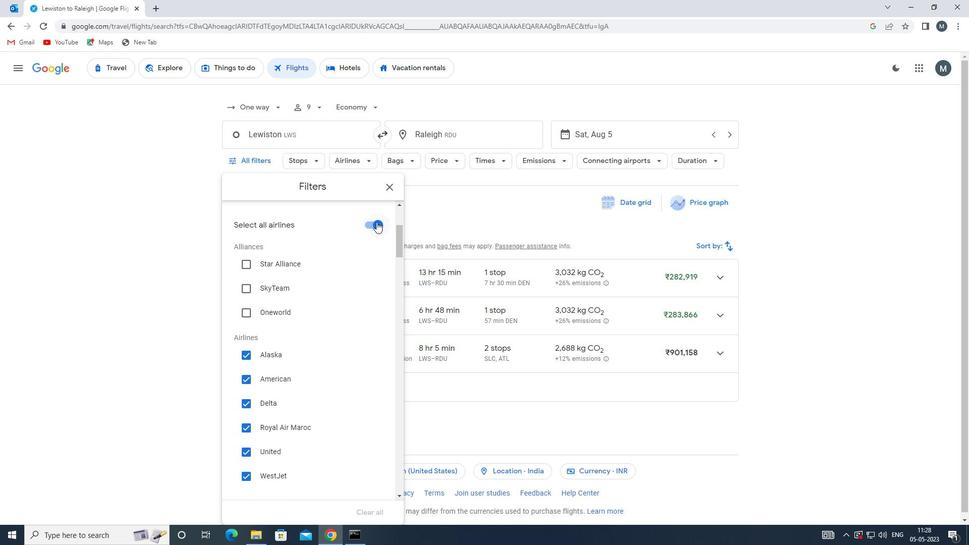 
Action: Mouse moved to (306, 348)
Screenshot: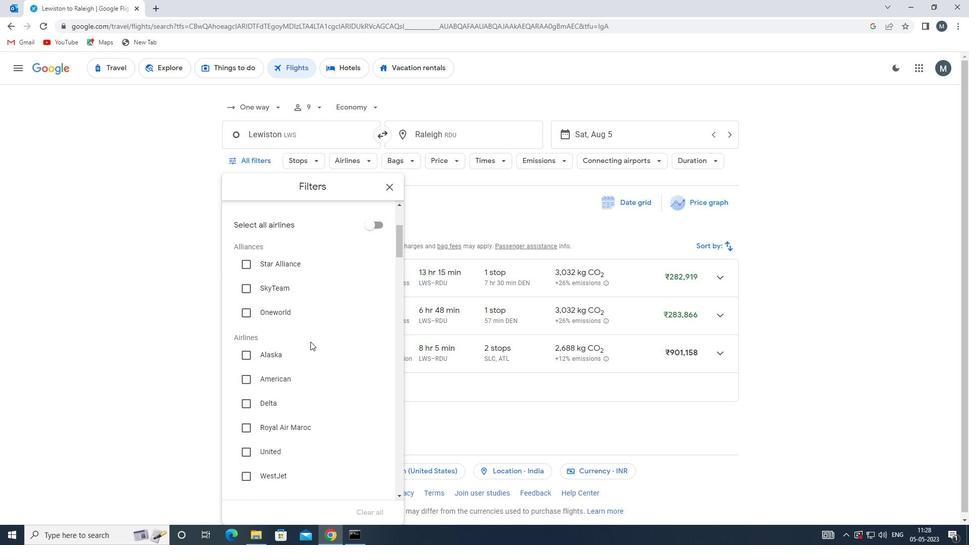 
Action: Mouse scrolled (306, 348) with delta (0, 0)
Screenshot: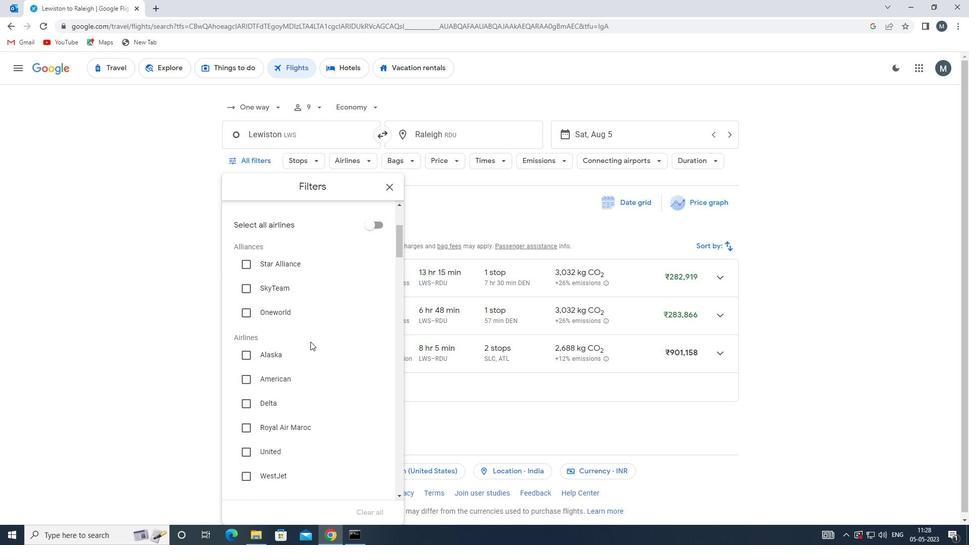 
Action: Mouse moved to (272, 361)
Screenshot: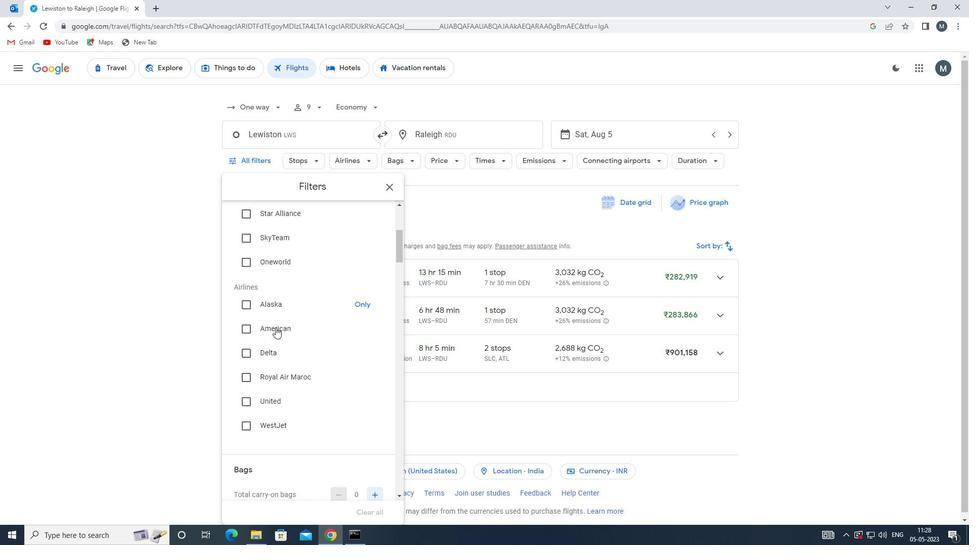 
Action: Mouse scrolled (272, 361) with delta (0, 0)
Screenshot: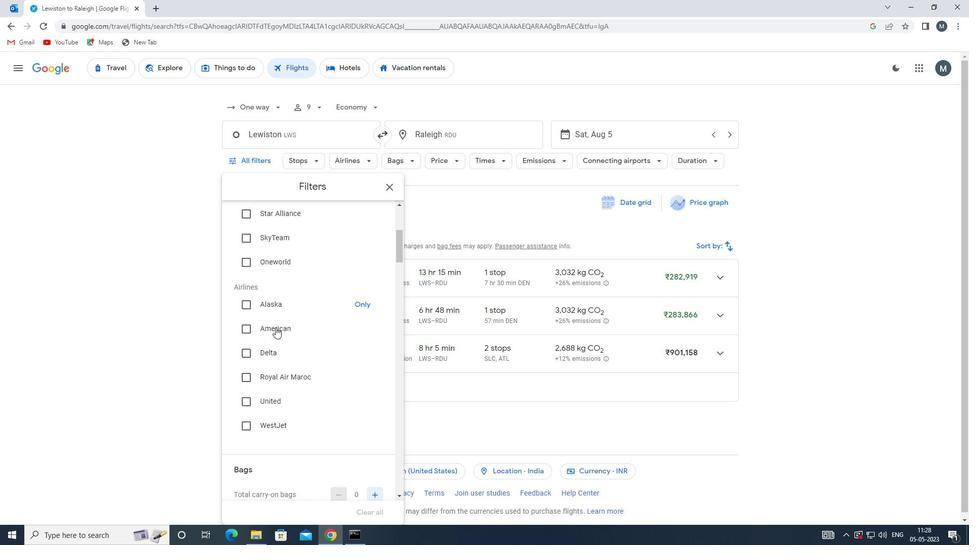 
Action: Mouse moved to (285, 362)
Screenshot: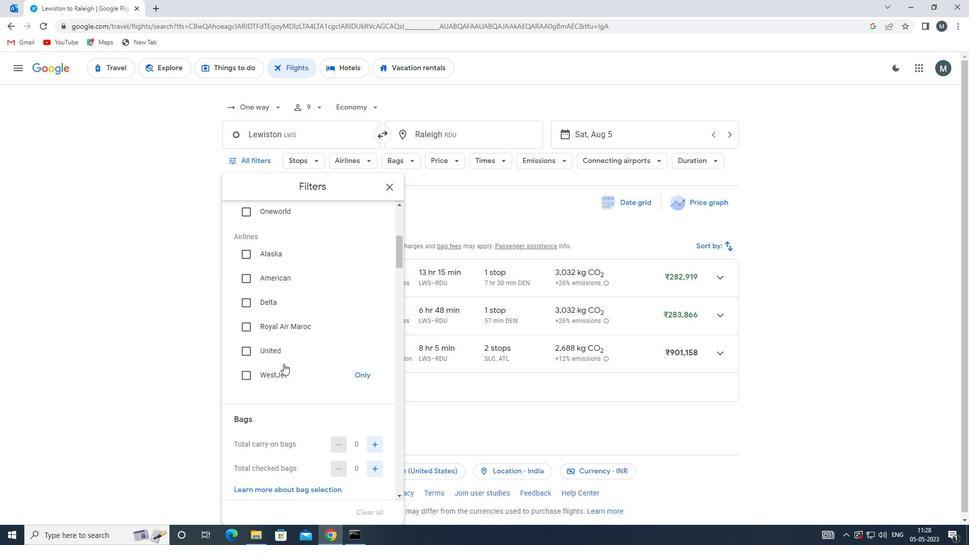 
Action: Mouse scrolled (285, 361) with delta (0, 0)
Screenshot: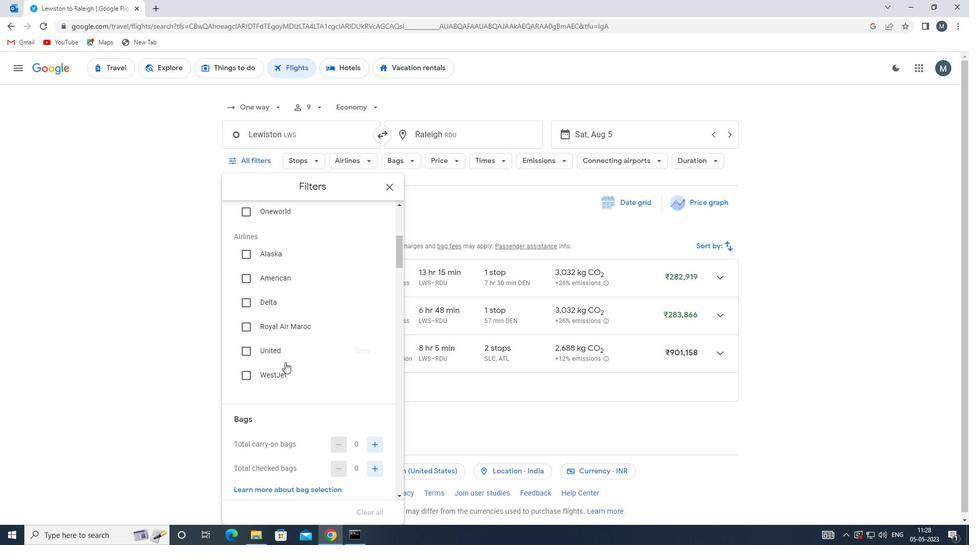 
Action: Mouse moved to (311, 353)
Screenshot: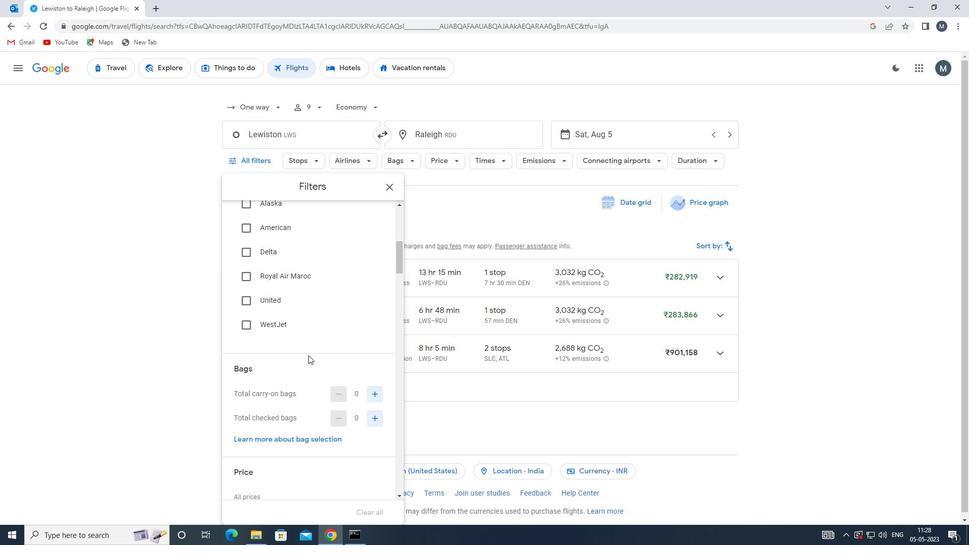 
Action: Mouse scrolled (311, 353) with delta (0, 0)
Screenshot: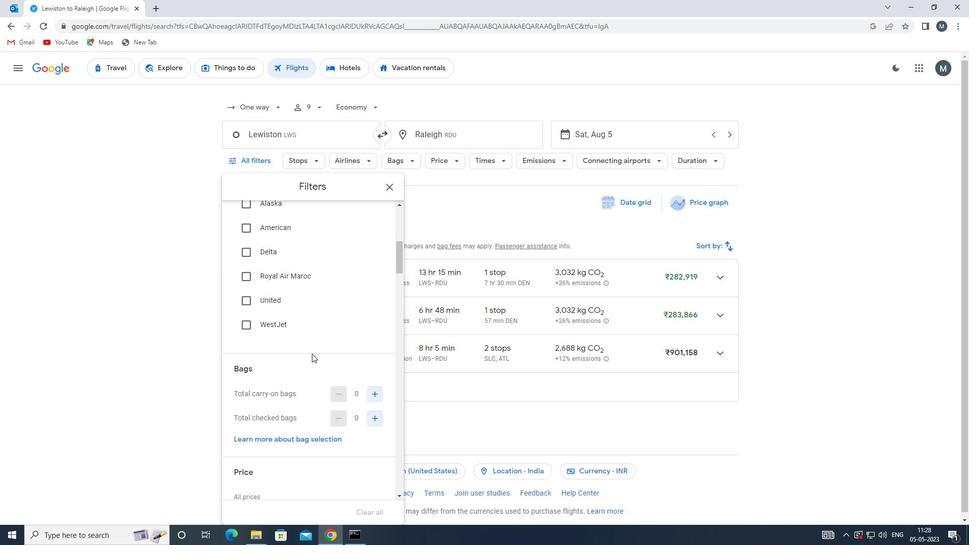 
Action: Mouse scrolled (311, 353) with delta (0, 0)
Screenshot: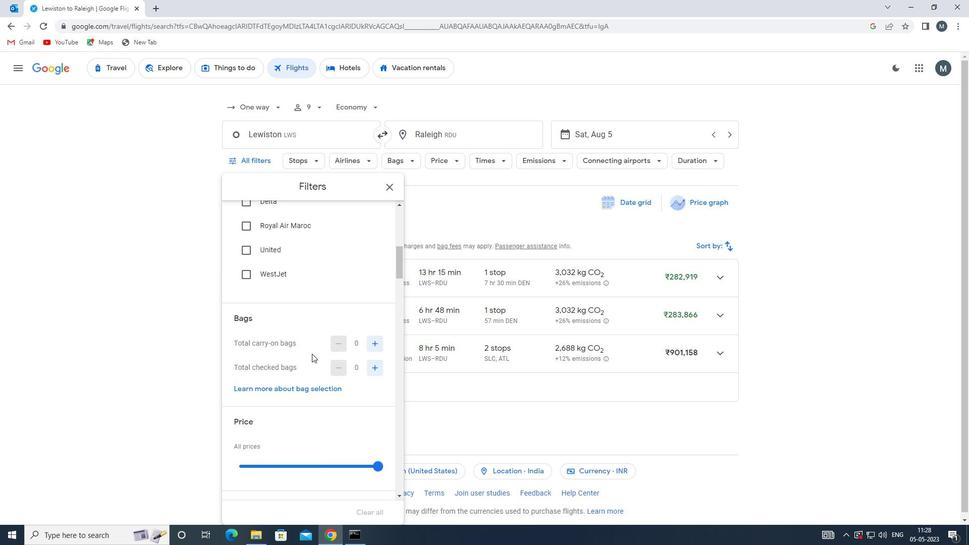 
Action: Mouse scrolled (311, 353) with delta (0, 0)
Screenshot: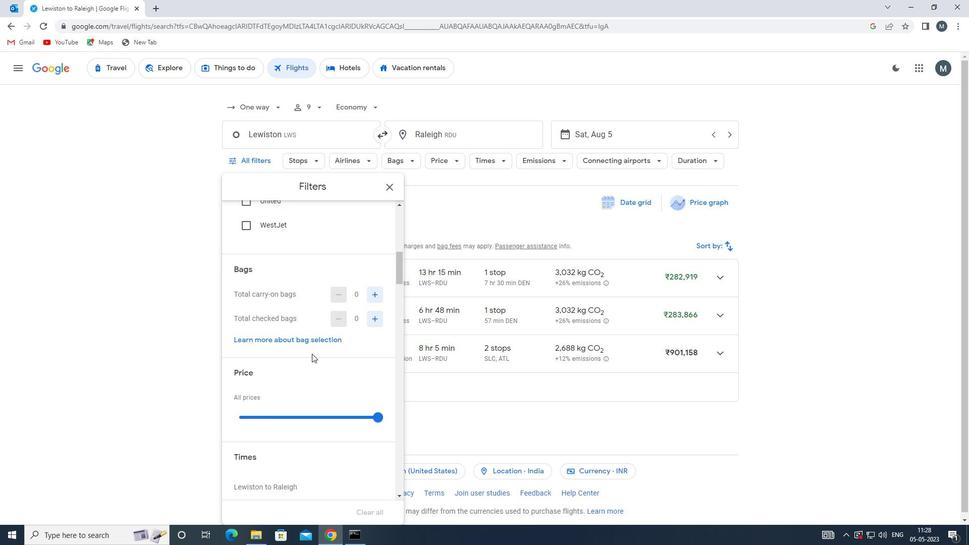 
Action: Mouse moved to (305, 360)
Screenshot: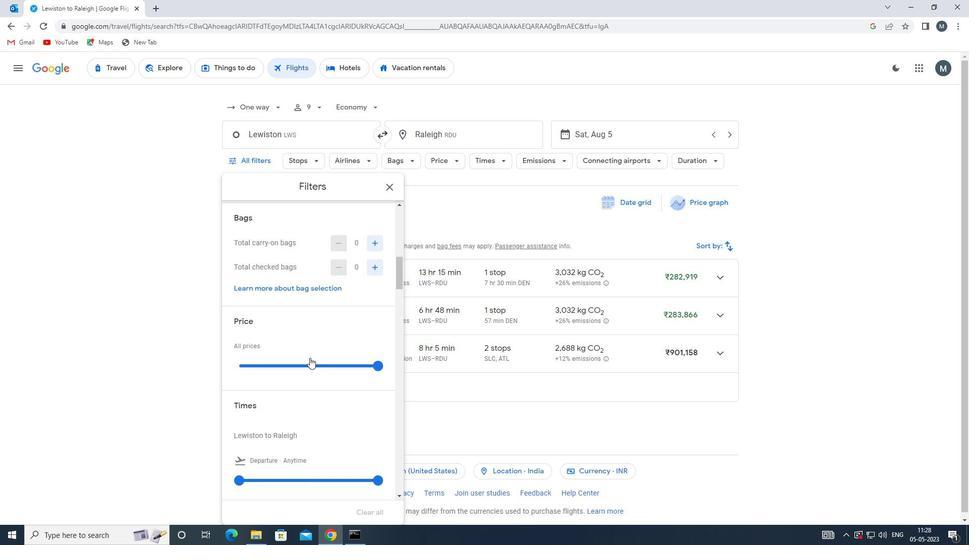 
Action: Mouse pressed left at (305, 360)
Screenshot: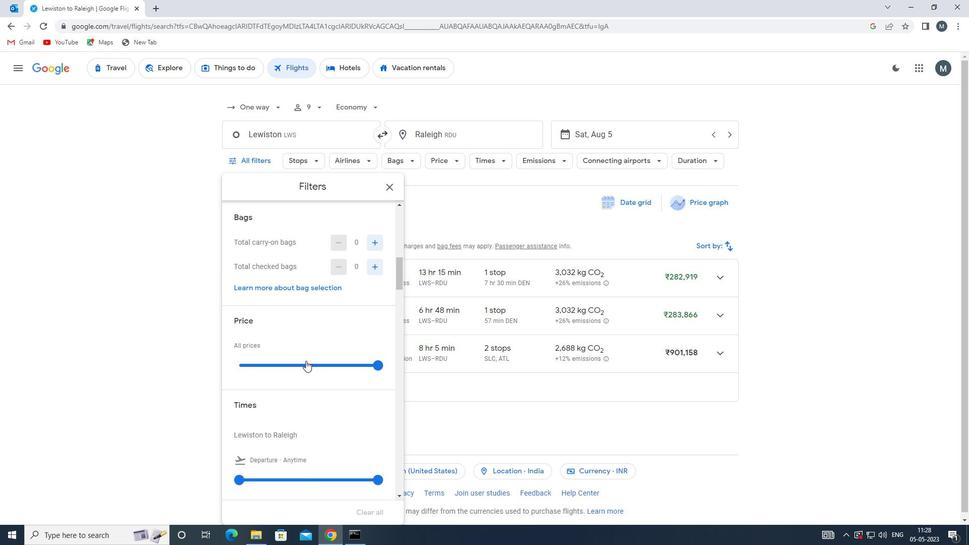 
Action: Mouse moved to (302, 361)
Screenshot: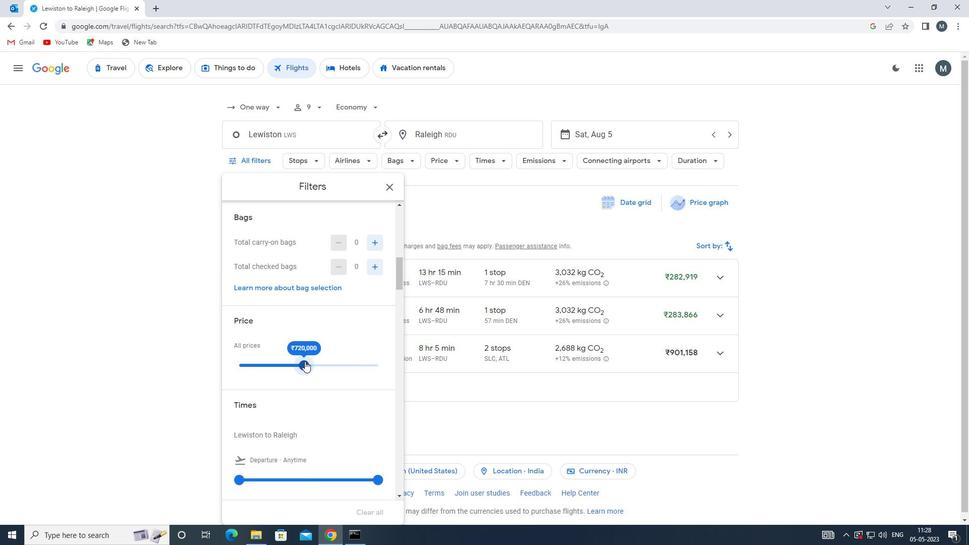 
Action: Mouse pressed left at (302, 361)
Screenshot: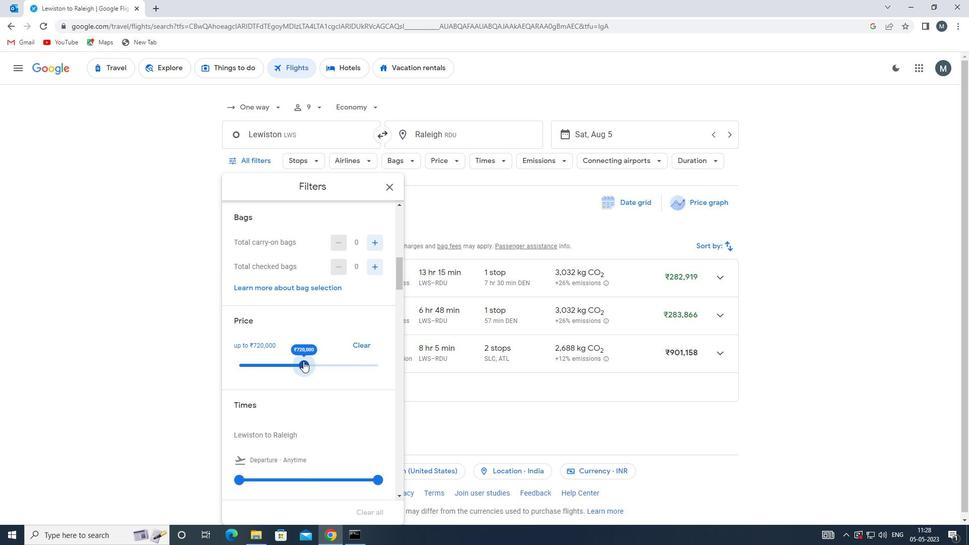
Action: Mouse moved to (312, 340)
Screenshot: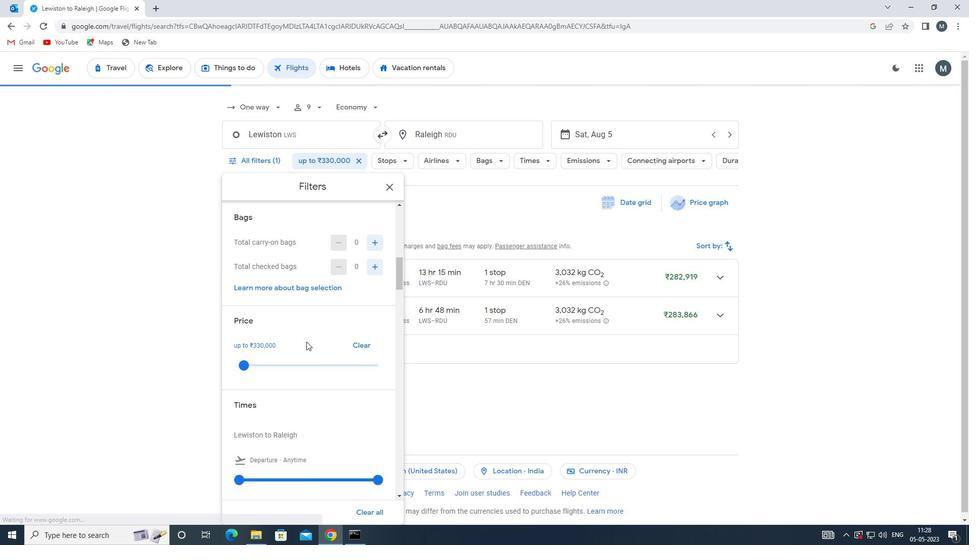 
Action: Mouse scrolled (312, 340) with delta (0, 0)
Screenshot: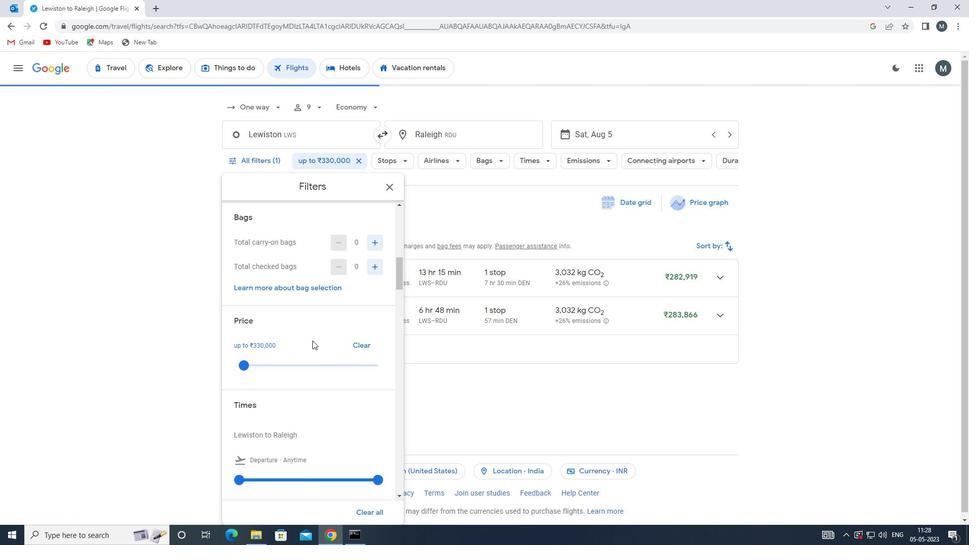 
Action: Mouse moved to (311, 340)
Screenshot: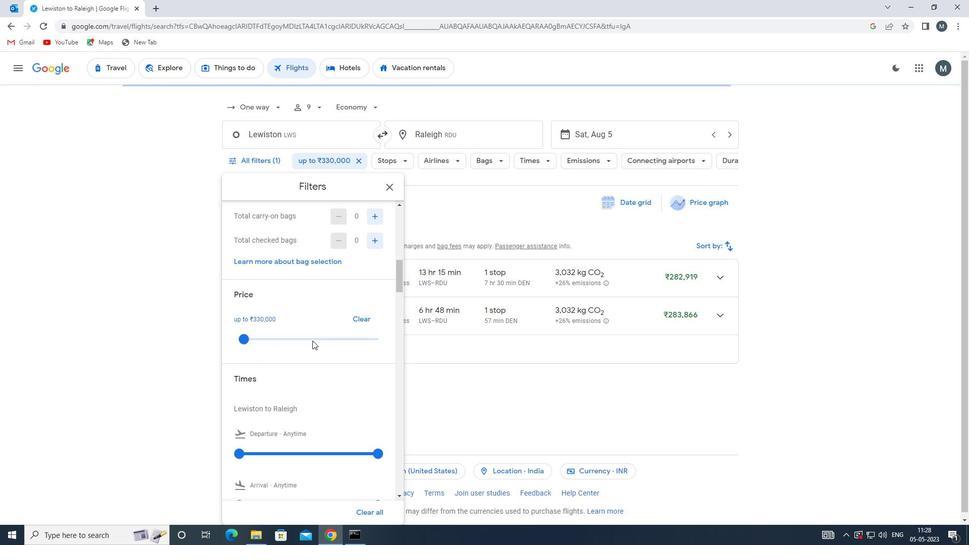 
Action: Mouse scrolled (311, 340) with delta (0, 0)
Screenshot: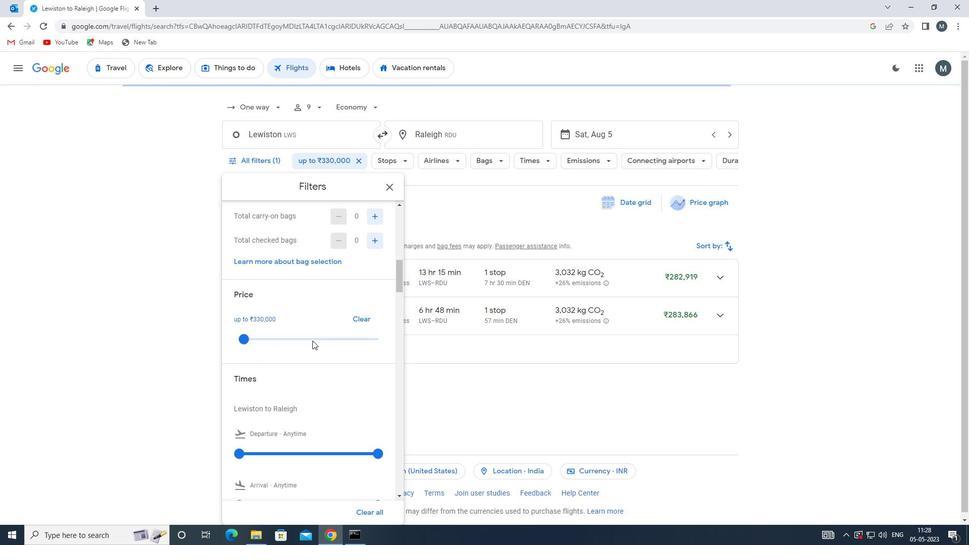 
Action: Mouse moved to (246, 377)
Screenshot: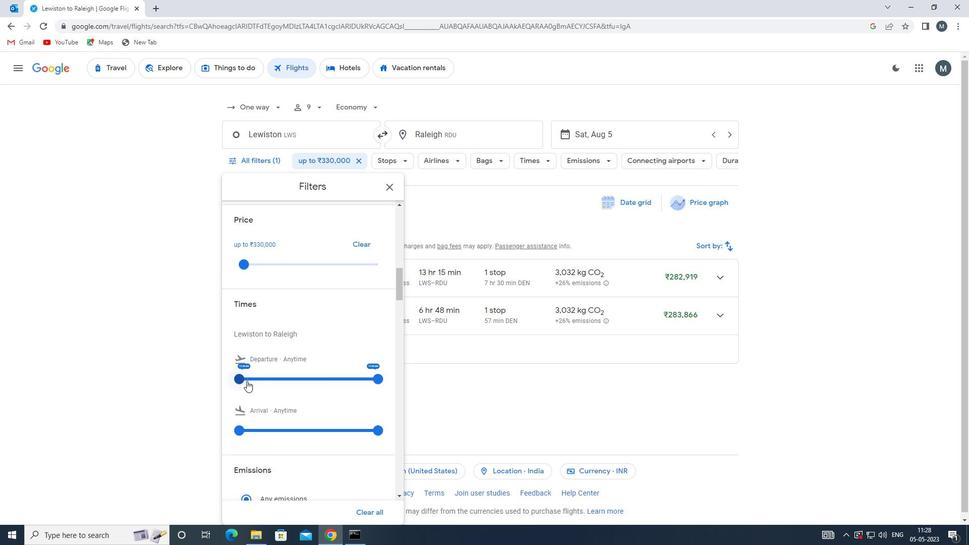
Action: Mouse pressed left at (246, 377)
Screenshot: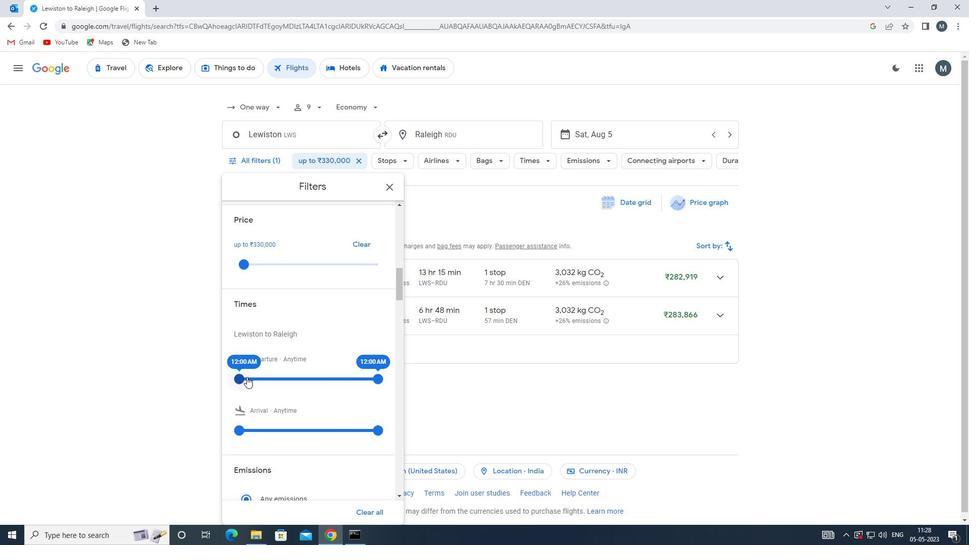 
Action: Mouse moved to (379, 376)
Screenshot: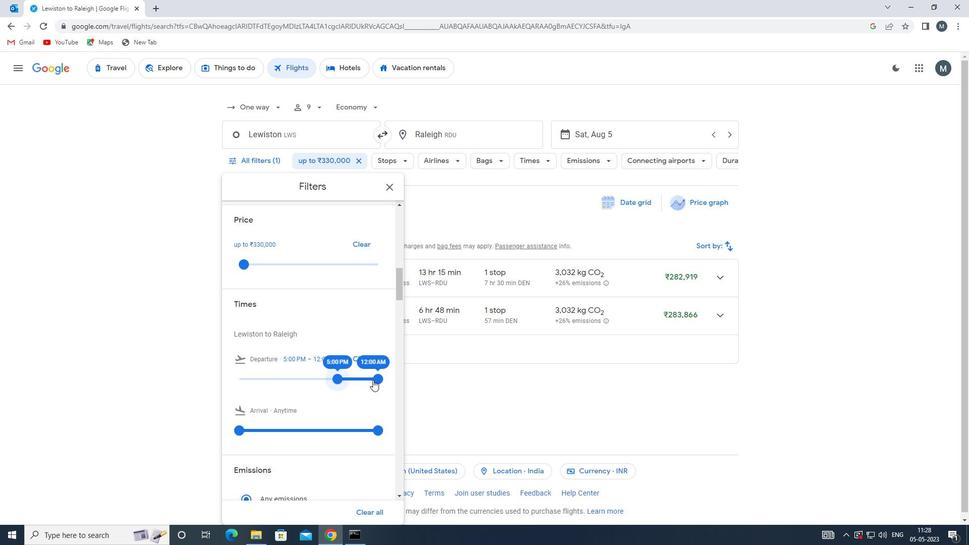 
Action: Mouse pressed left at (379, 376)
Screenshot: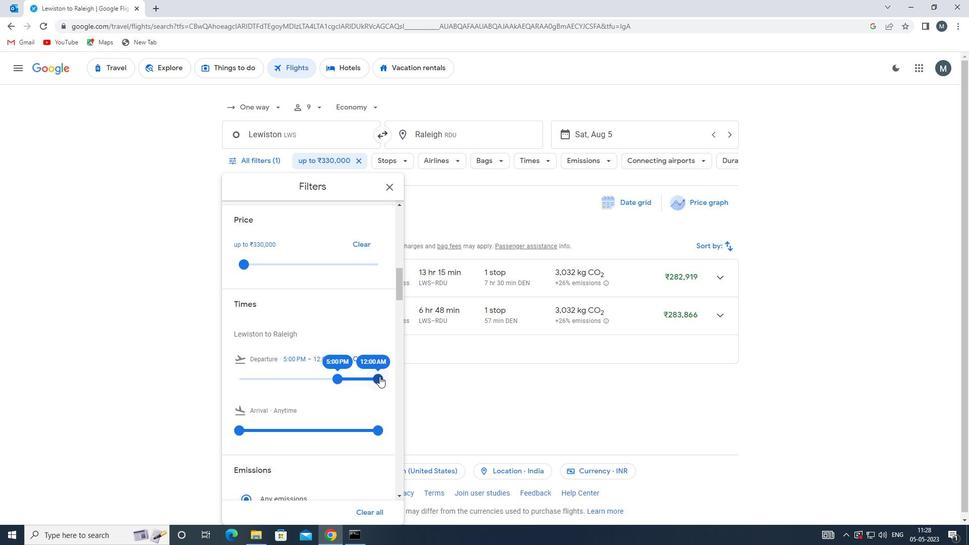 
Action: Mouse moved to (336, 373)
Screenshot: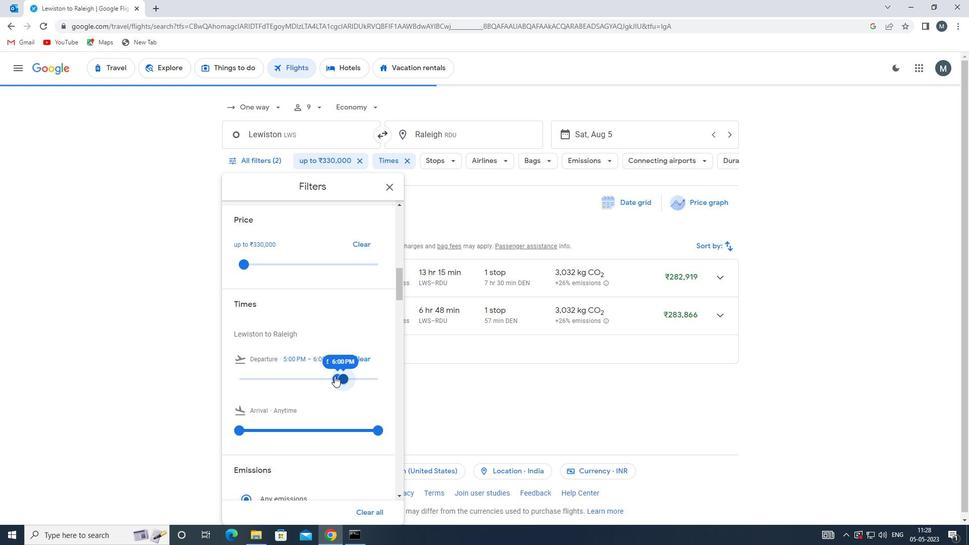 
Action: Mouse scrolled (336, 372) with delta (0, 0)
Screenshot: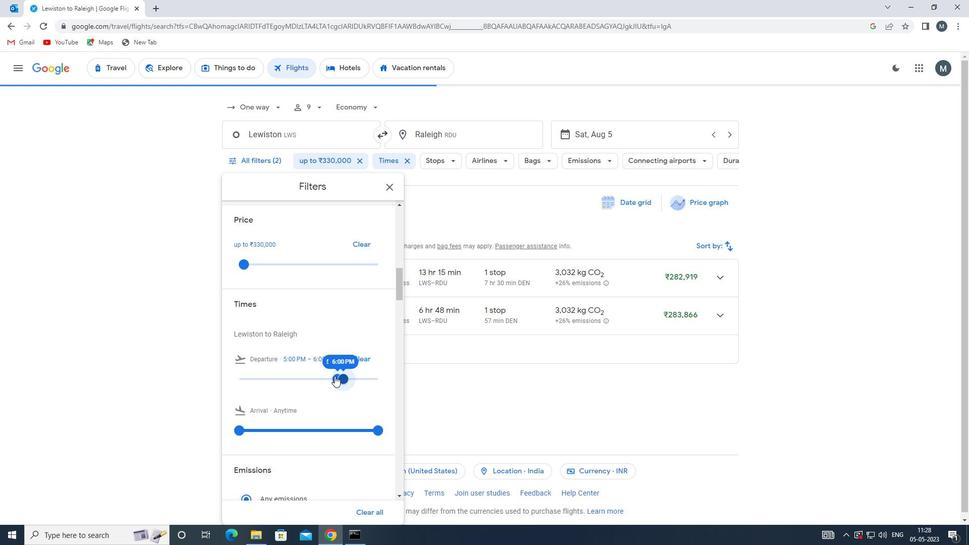
Action: Mouse scrolled (336, 372) with delta (0, 0)
Screenshot: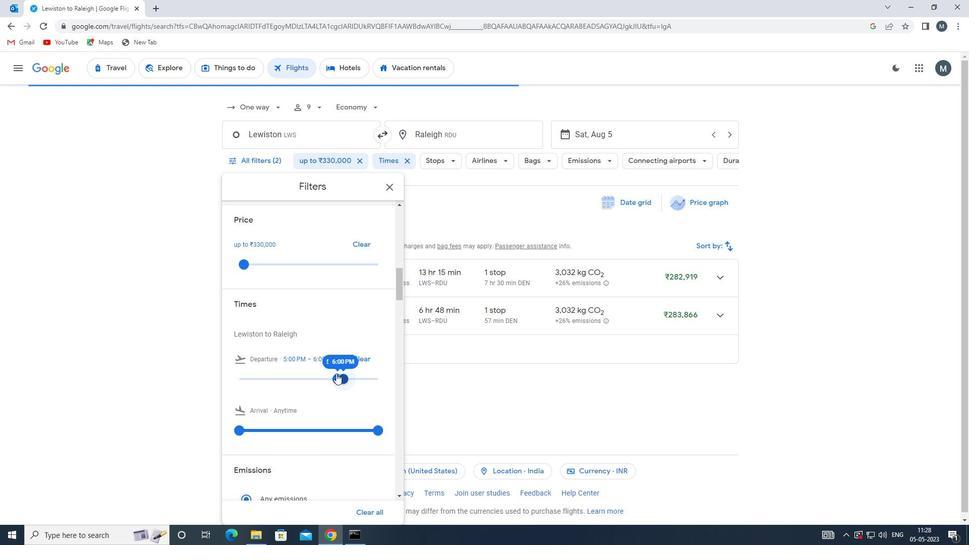 
Action: Mouse moved to (392, 182)
Screenshot: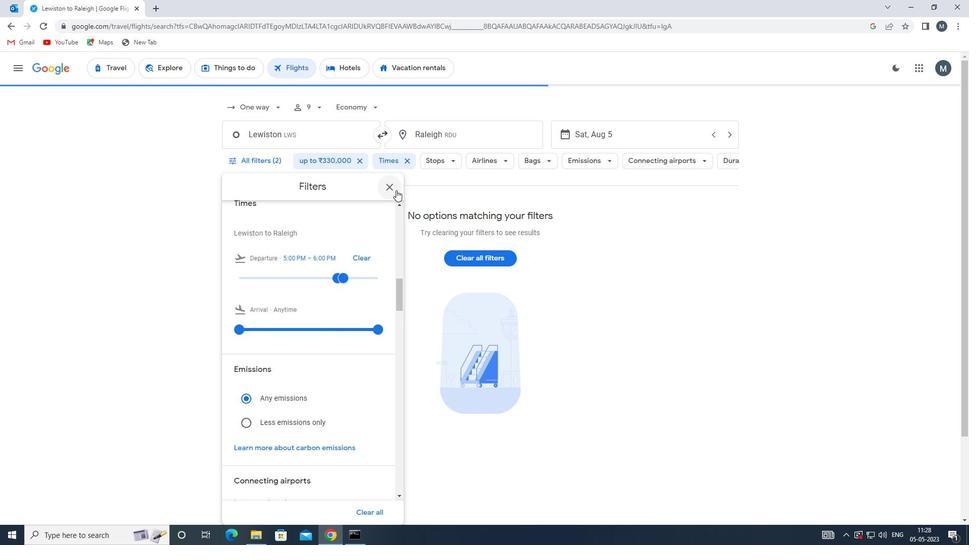 
Action: Mouse pressed left at (392, 182)
Screenshot: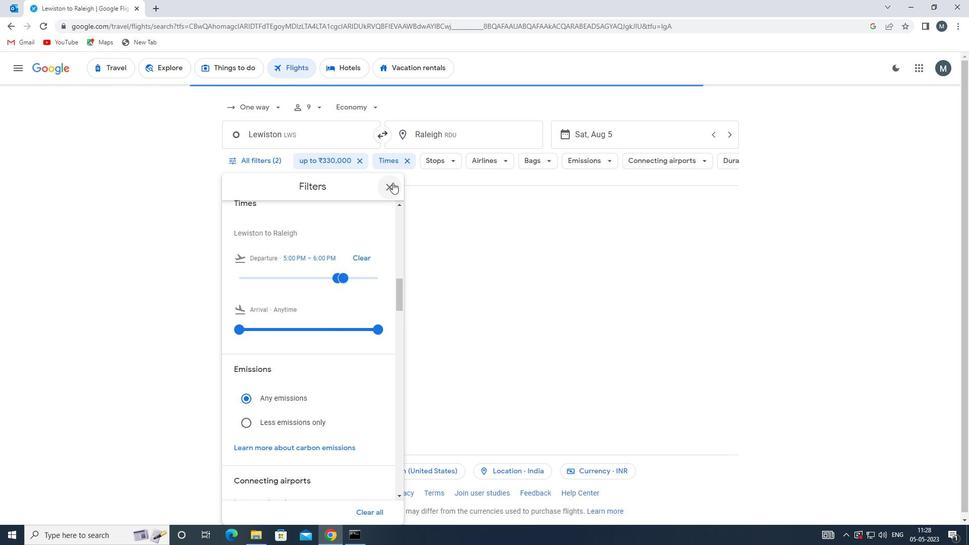 
Action: Mouse moved to (389, 195)
Screenshot: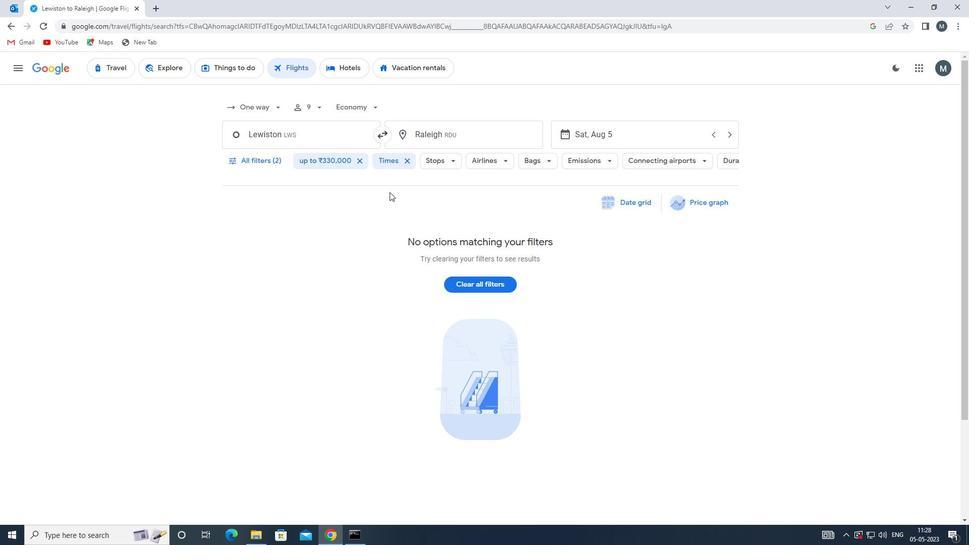 
